Task: Convert a batch of audio files from OGG to MP3 format using VLC's batch conversion tool.
Action: Mouse pressed left at (414, 166)
Screenshot: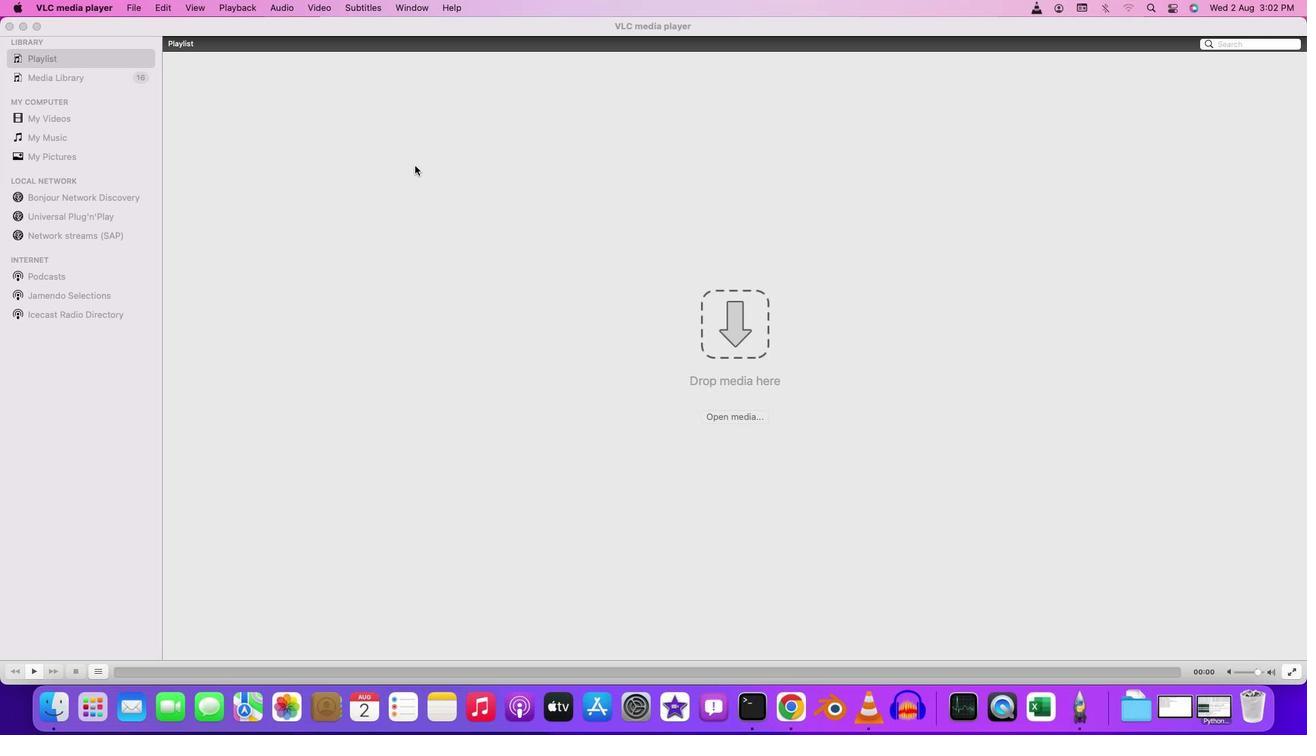
Action: Mouse moved to (133, 8)
Screenshot: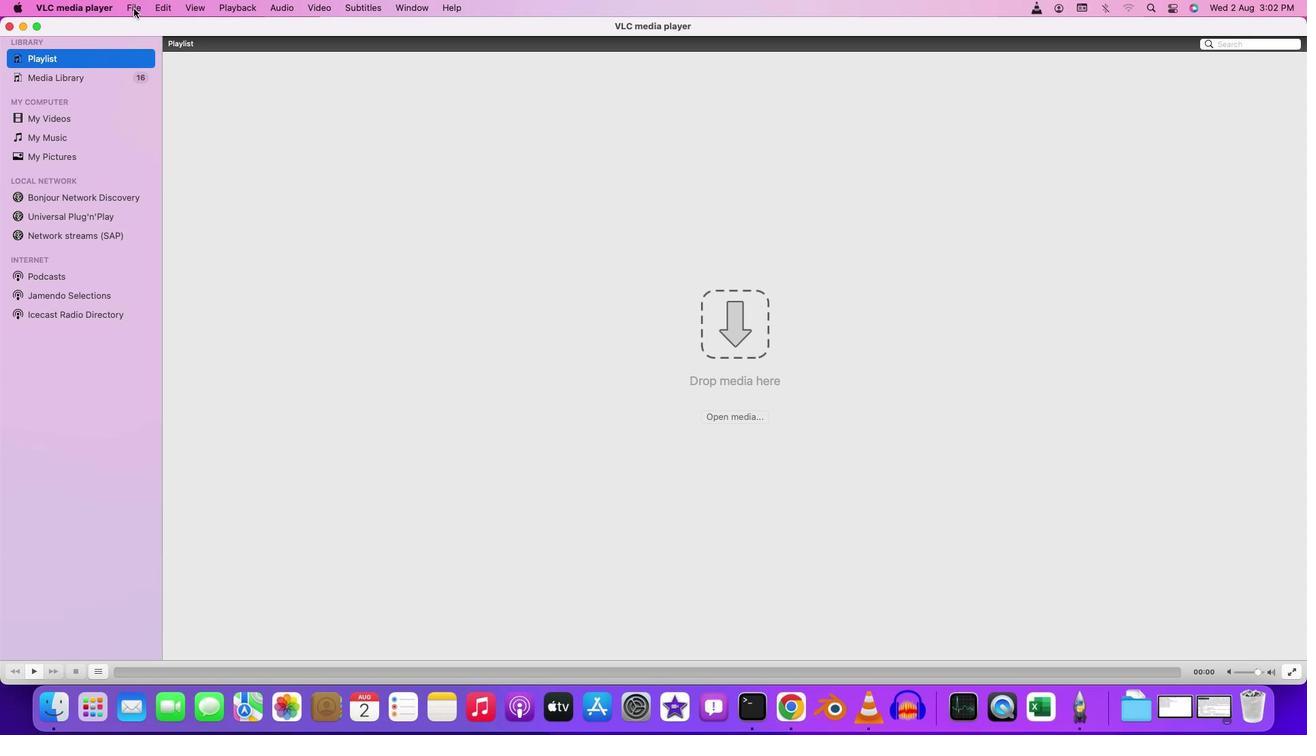 
Action: Mouse pressed left at (133, 8)
Screenshot: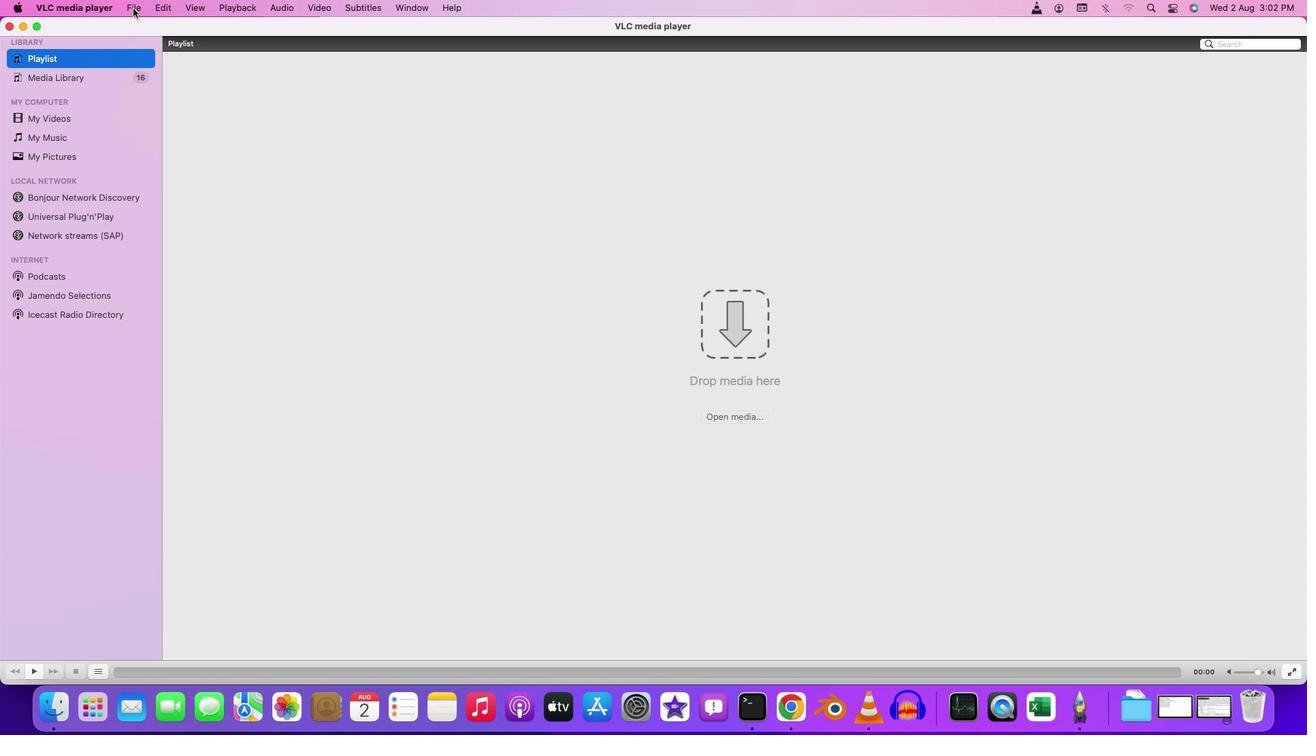
Action: Mouse moved to (168, 163)
Screenshot: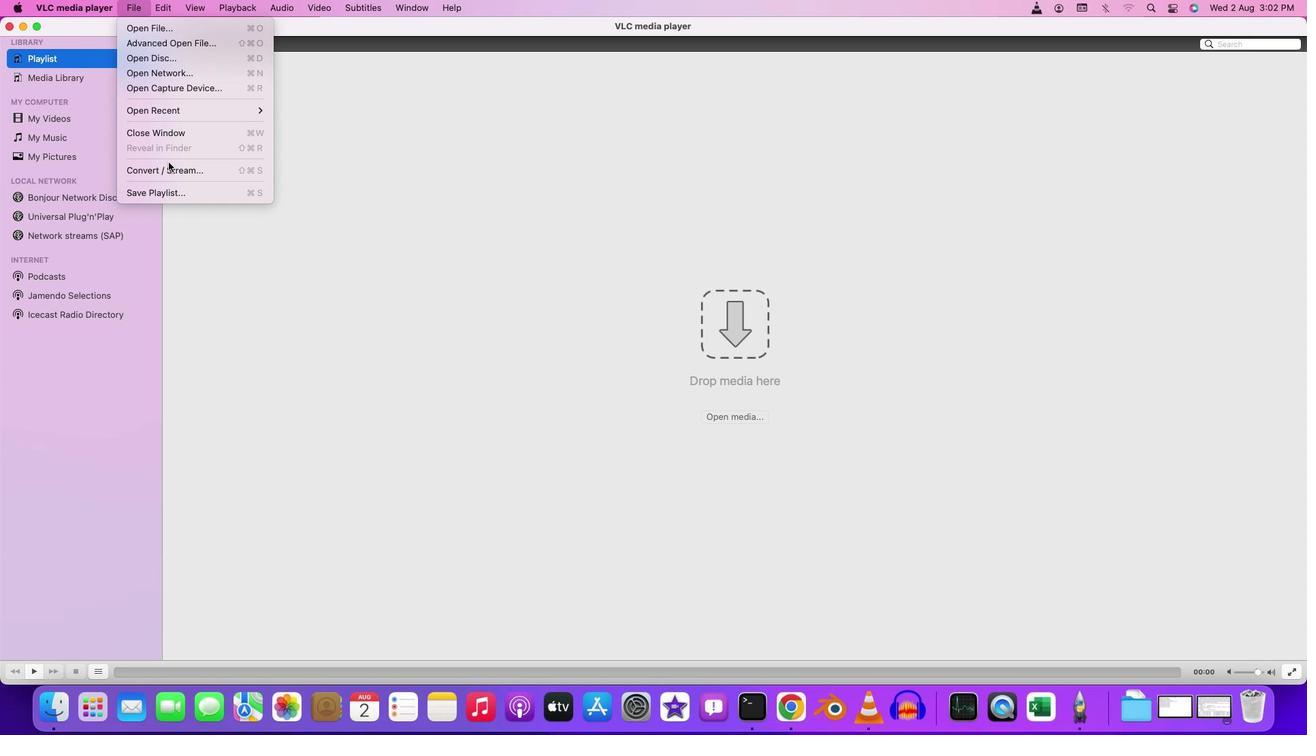 
Action: Mouse pressed left at (168, 163)
Screenshot: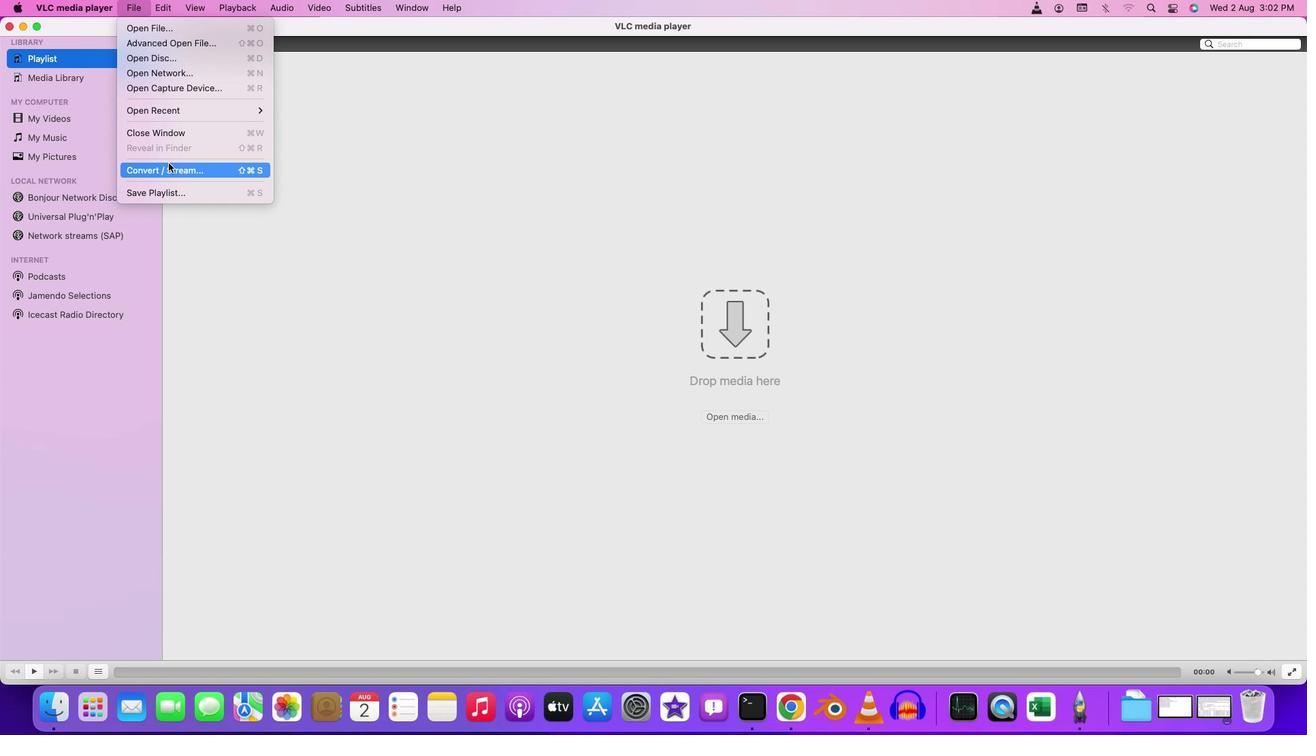 
Action: Mouse moved to (485, 459)
Screenshot: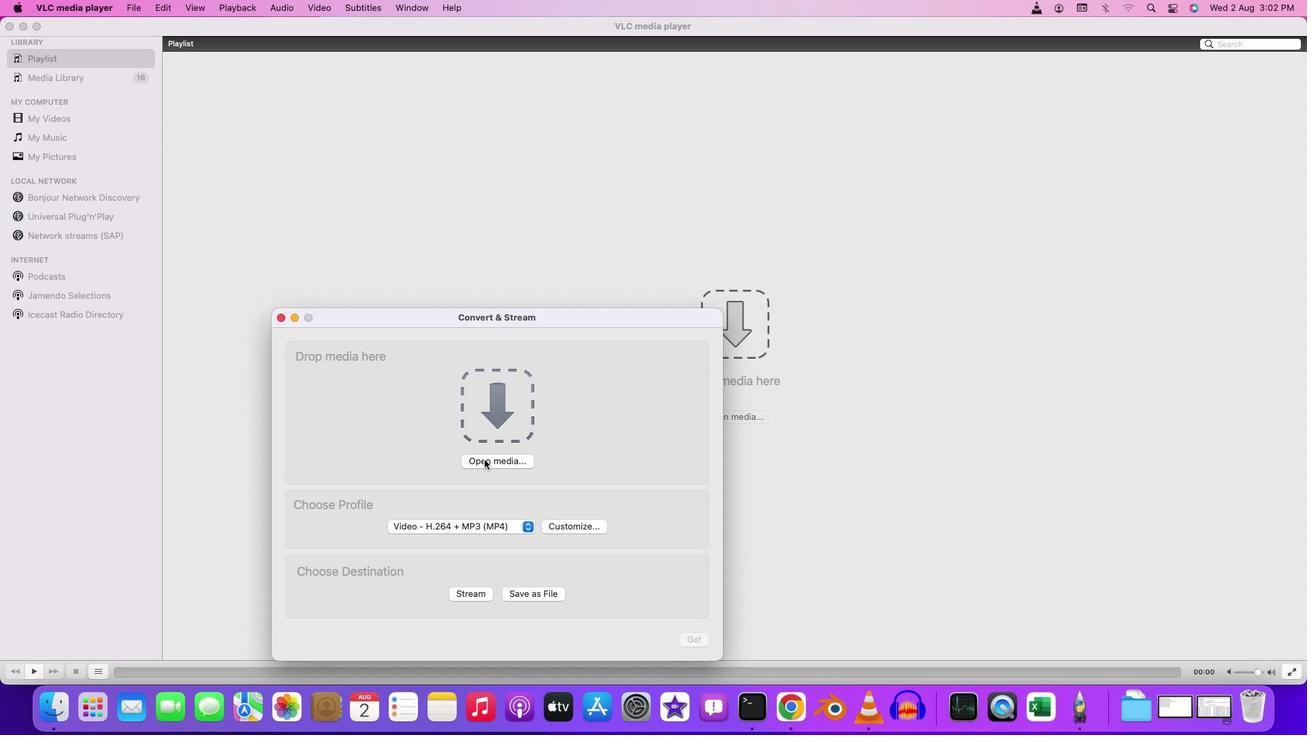 
Action: Mouse pressed left at (485, 459)
Screenshot: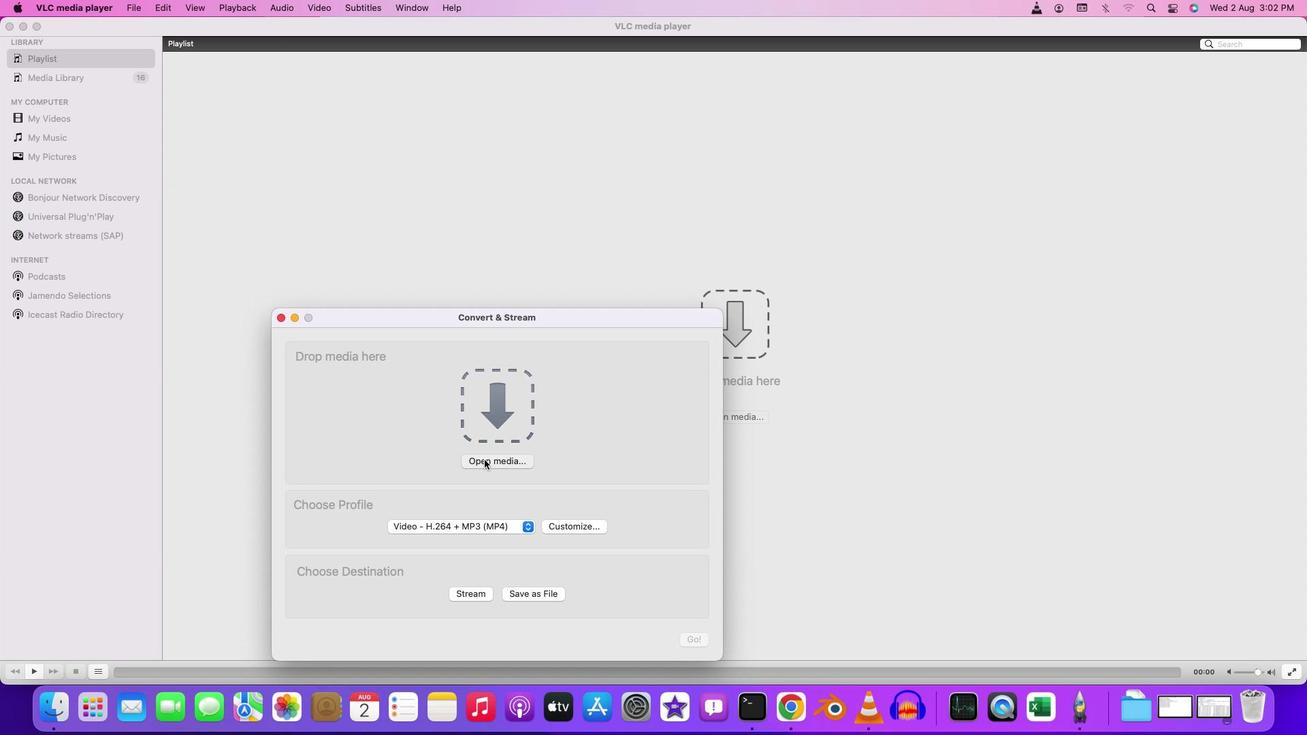 
Action: Mouse moved to (275, 399)
Screenshot: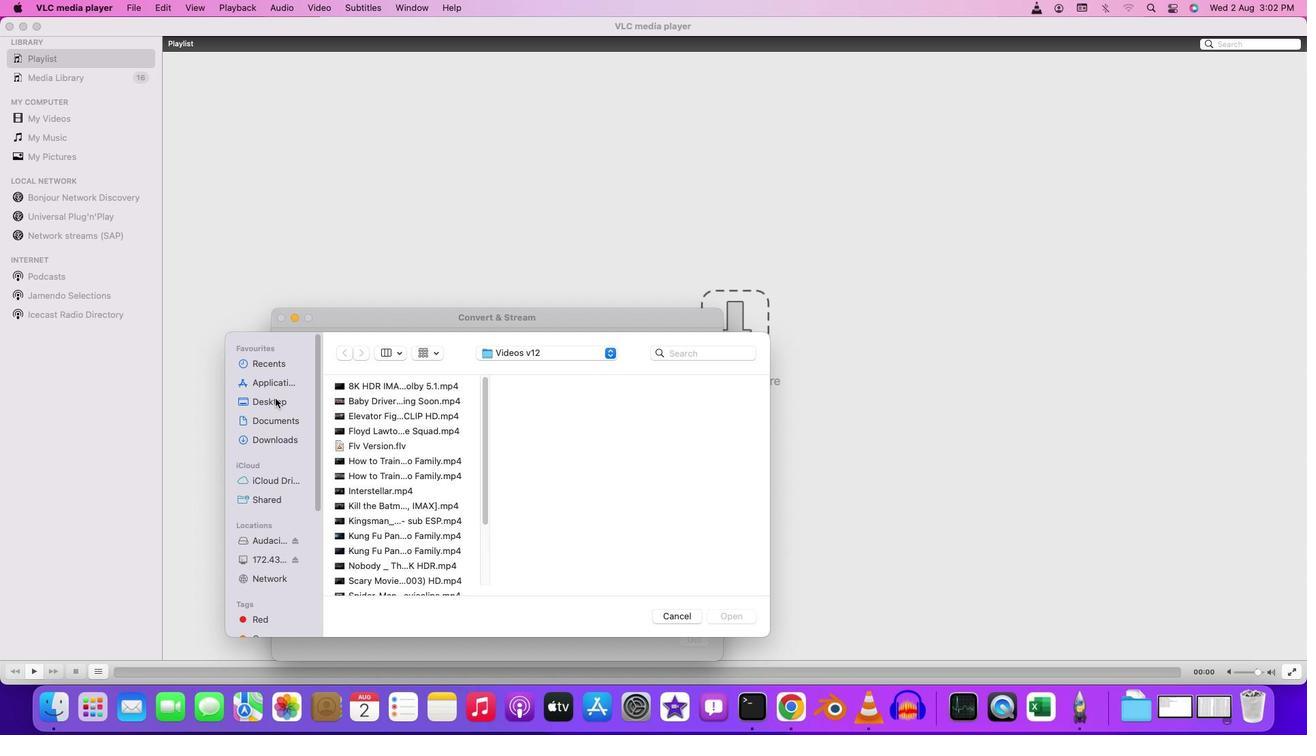 
Action: Mouse pressed left at (275, 399)
Screenshot: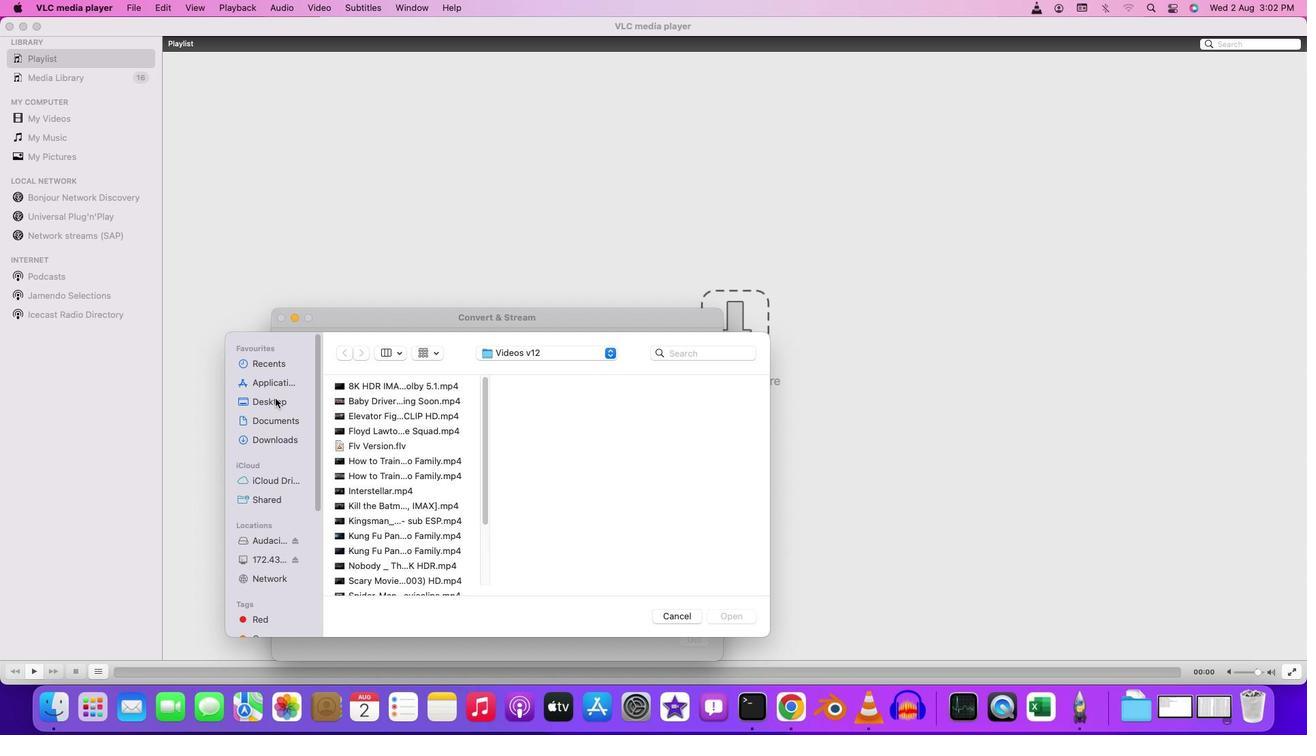
Action: Mouse moved to (390, 451)
Screenshot: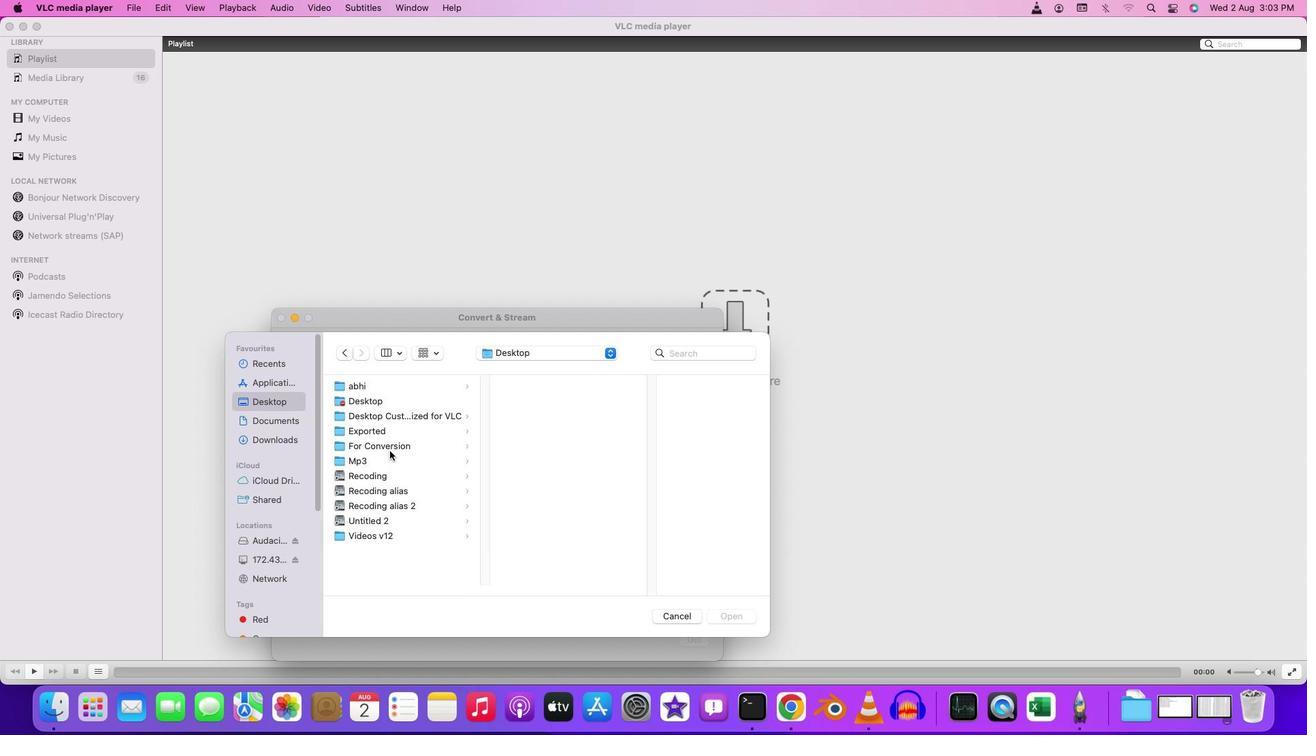 
Action: Mouse pressed left at (390, 451)
Screenshot: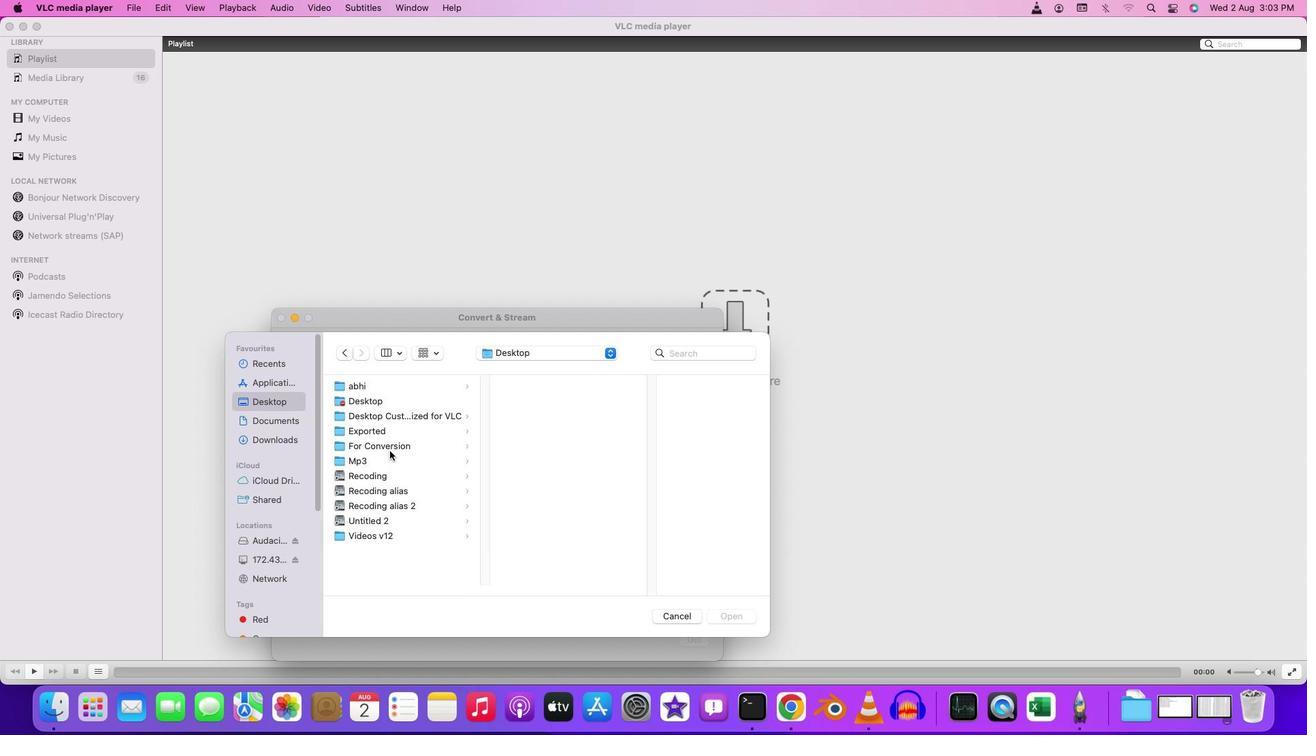 
Action: Mouse pressed left at (390, 451)
Screenshot: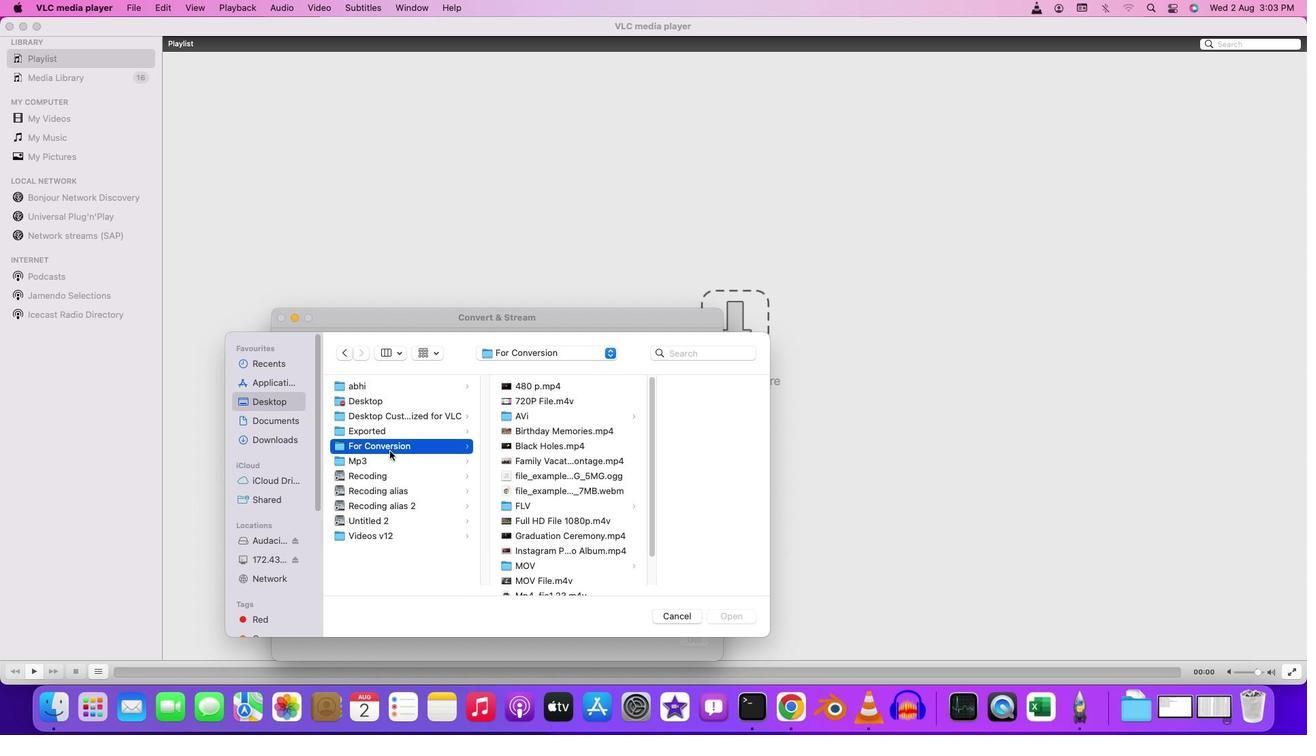 
Action: Mouse moved to (547, 484)
Screenshot: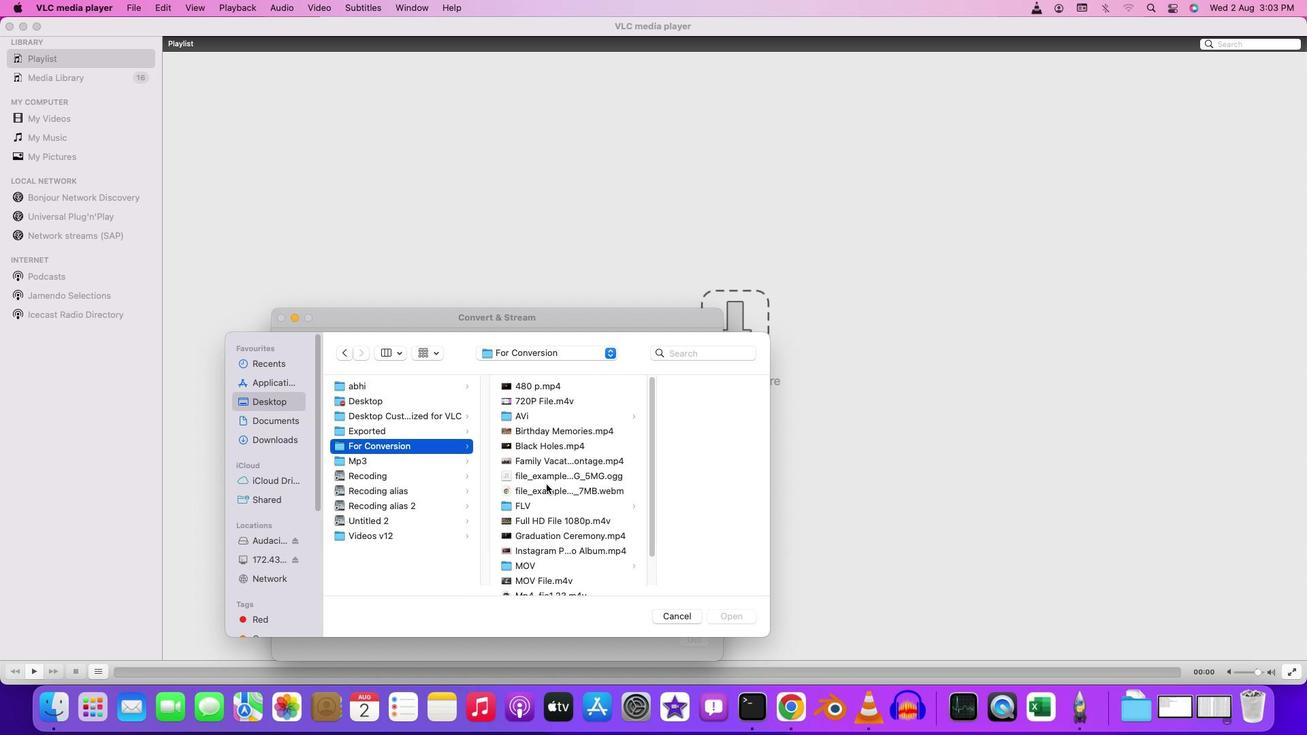 
Action: Mouse scrolled (547, 484) with delta (0, 0)
Screenshot: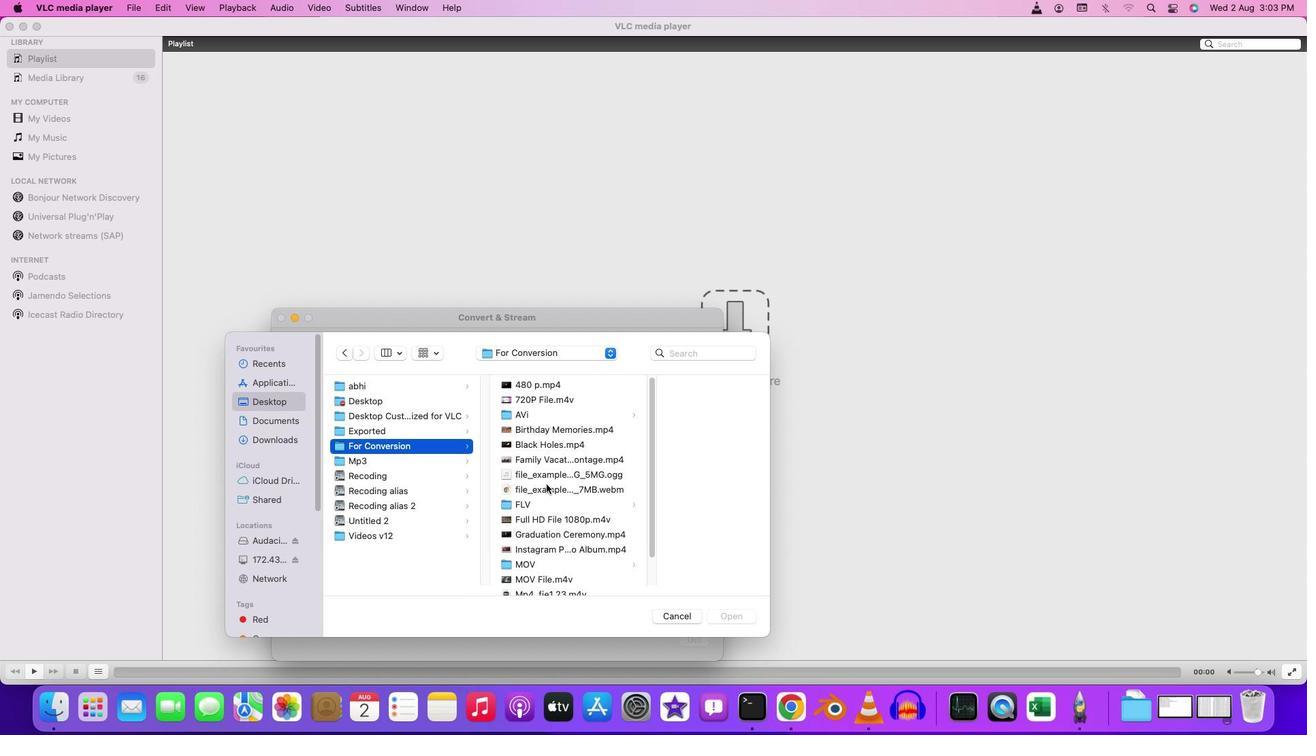 
Action: Mouse scrolled (547, 484) with delta (0, 0)
Screenshot: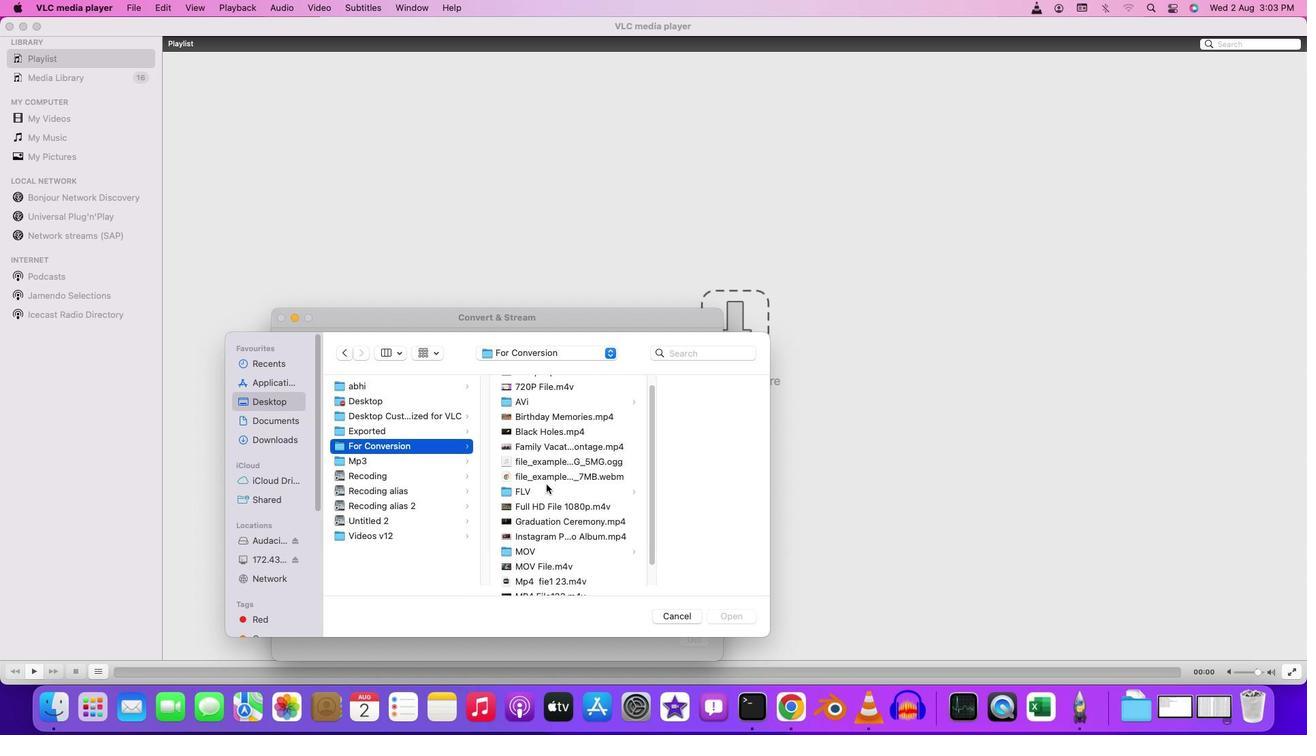 
Action: Mouse moved to (554, 498)
Screenshot: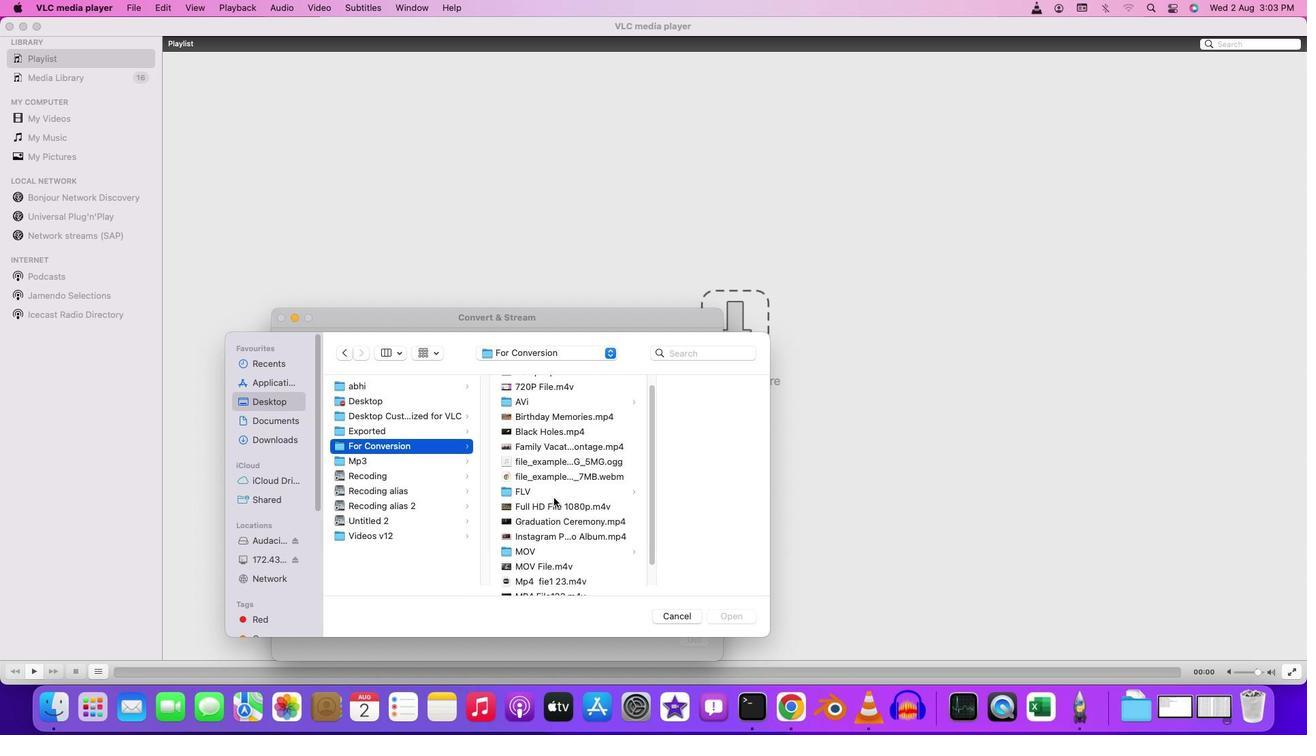 
Action: Mouse scrolled (554, 498) with delta (0, 0)
Screenshot: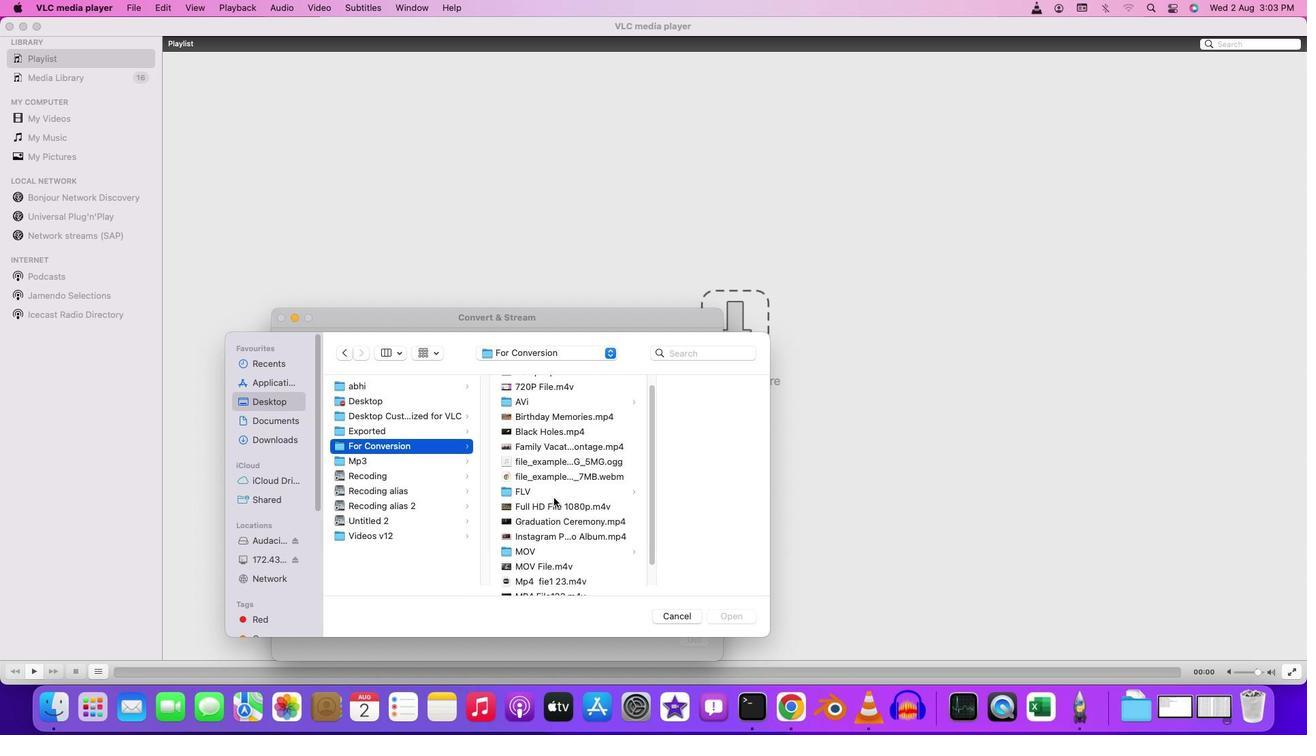 
Action: Mouse moved to (556, 505)
Screenshot: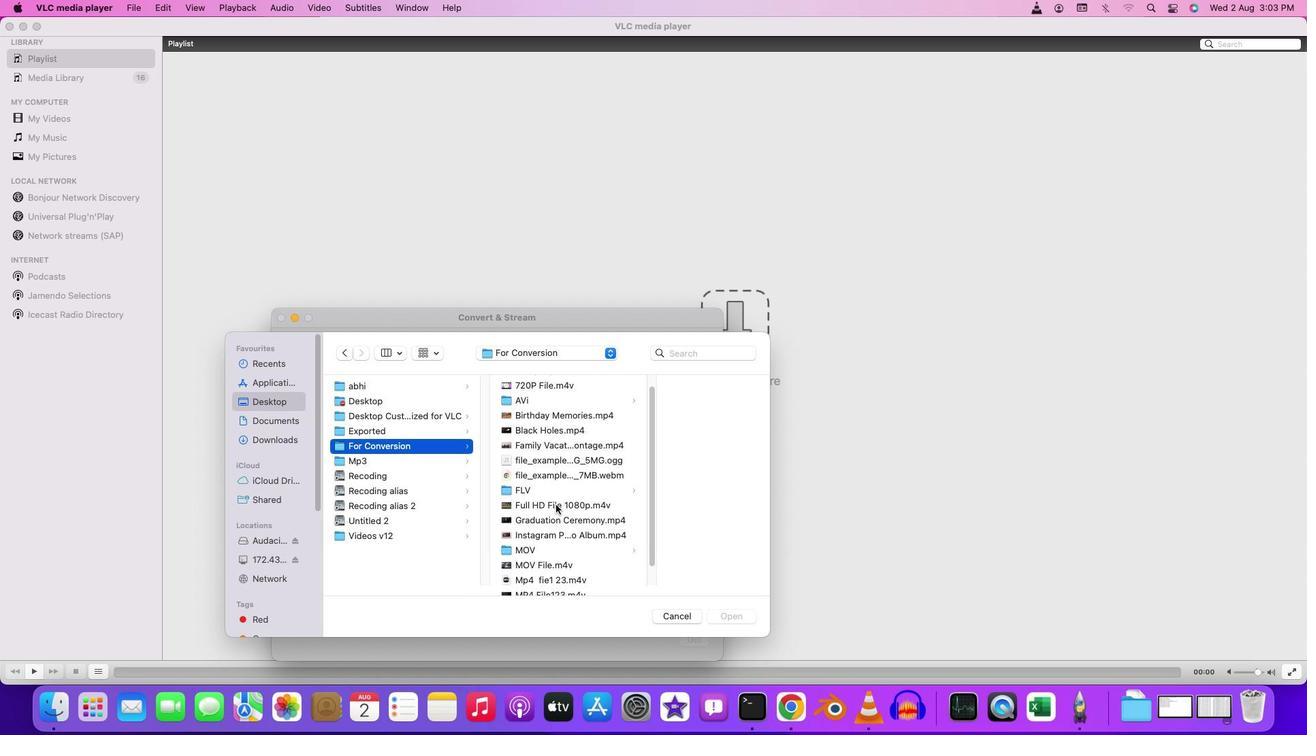 
Action: Mouse scrolled (556, 505) with delta (0, 0)
Screenshot: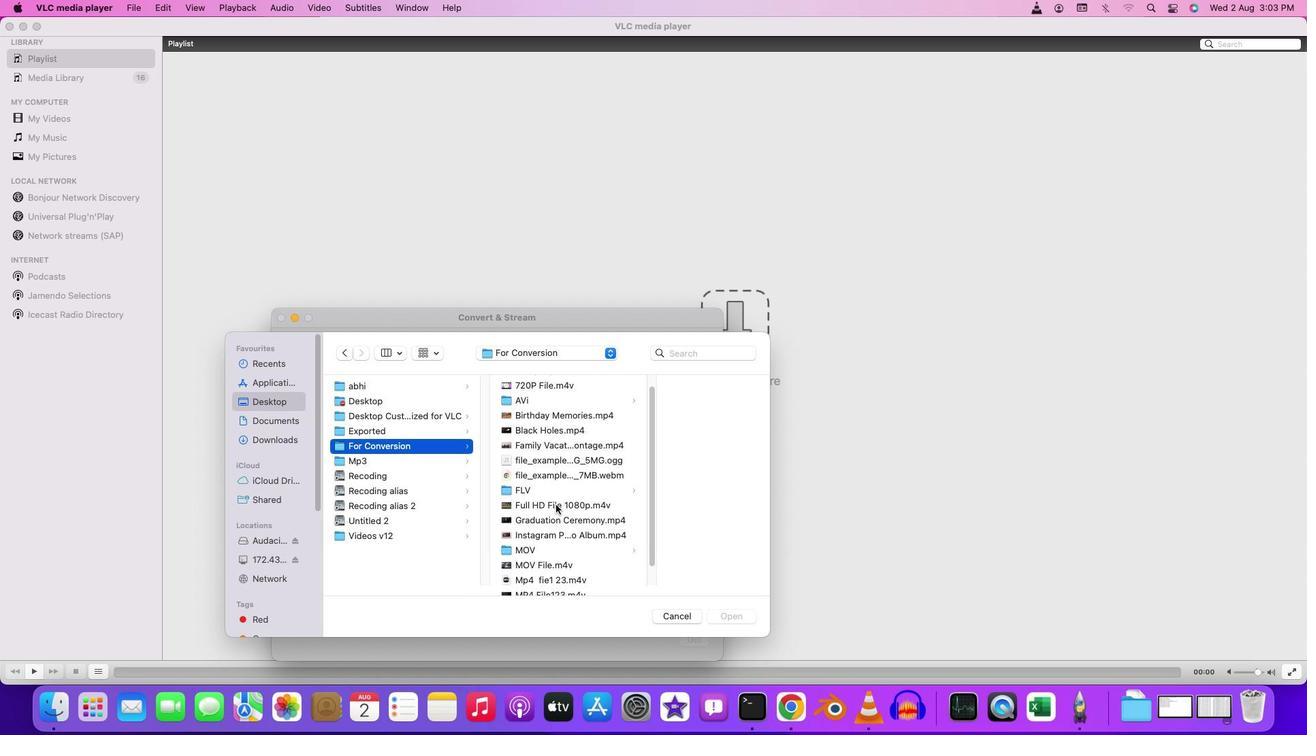 
Action: Mouse scrolled (556, 505) with delta (0, -2)
Screenshot: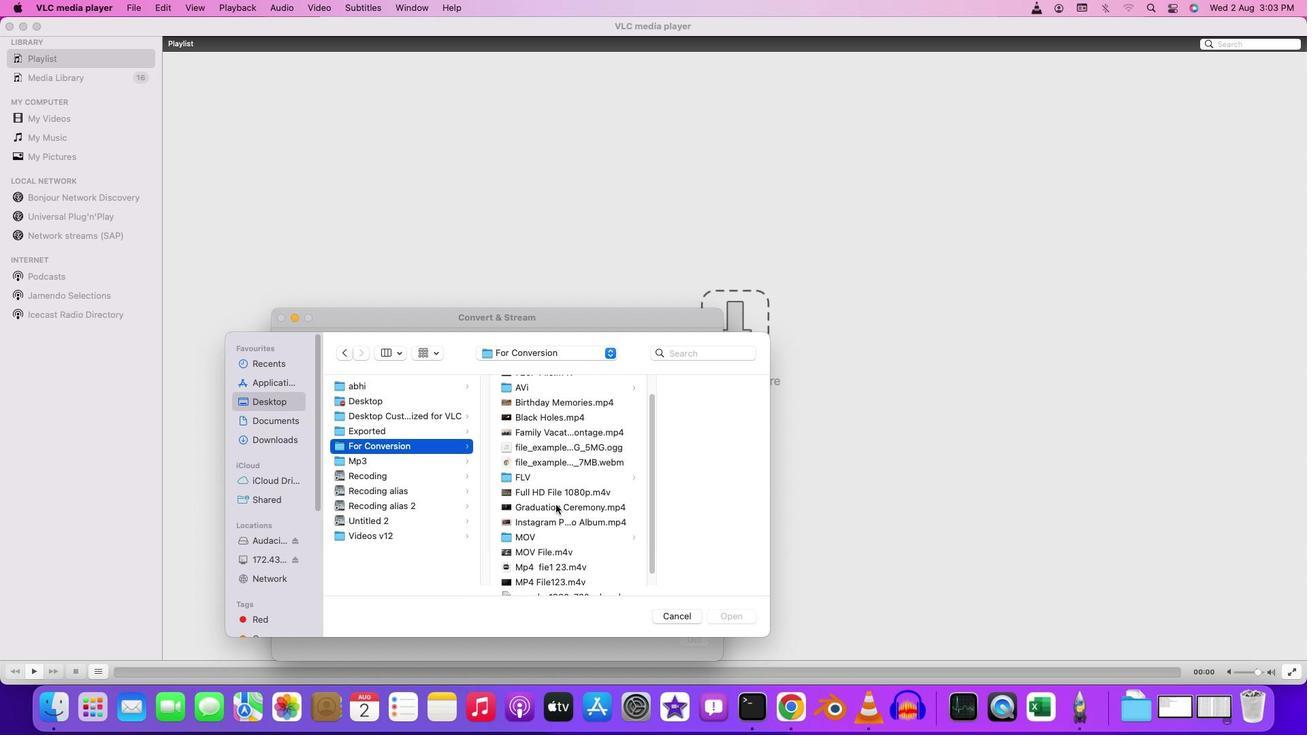 
Action: Mouse moved to (568, 530)
Screenshot: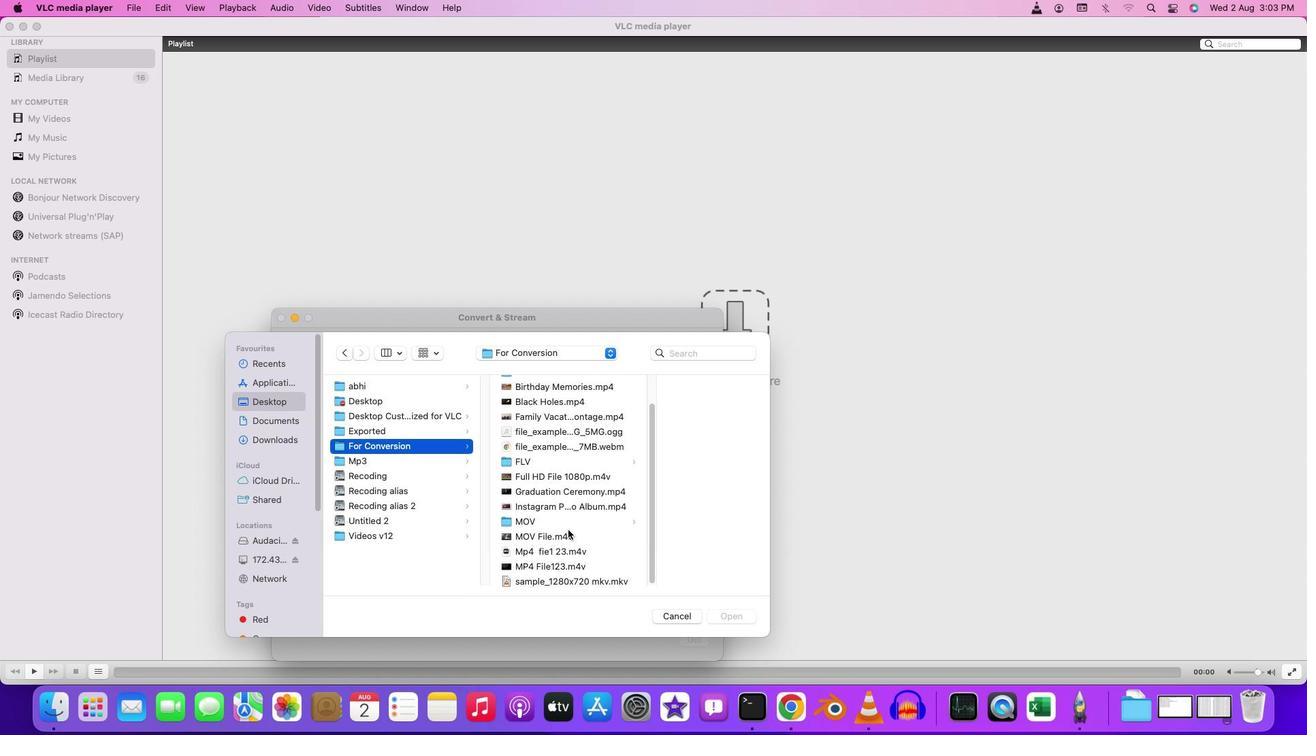 
Action: Mouse scrolled (568, 530) with delta (0, 0)
Screenshot: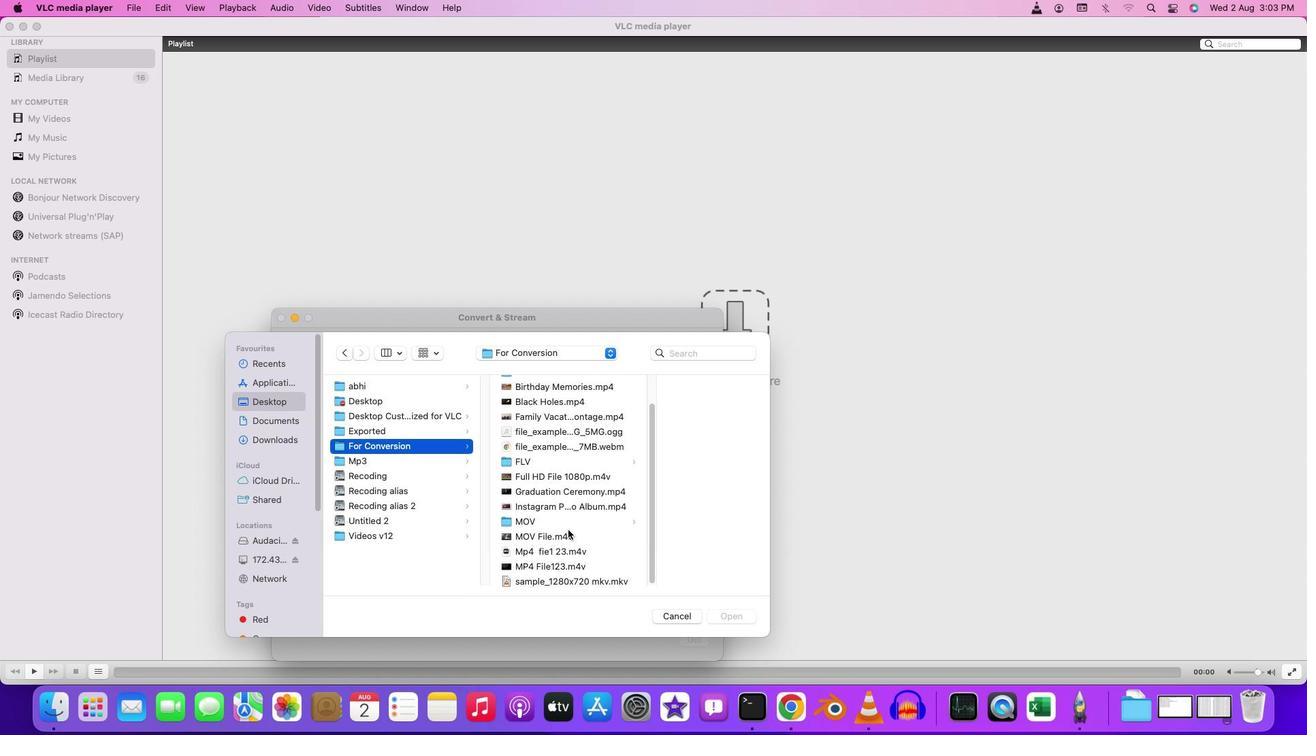 
Action: Mouse moved to (578, 504)
Screenshot: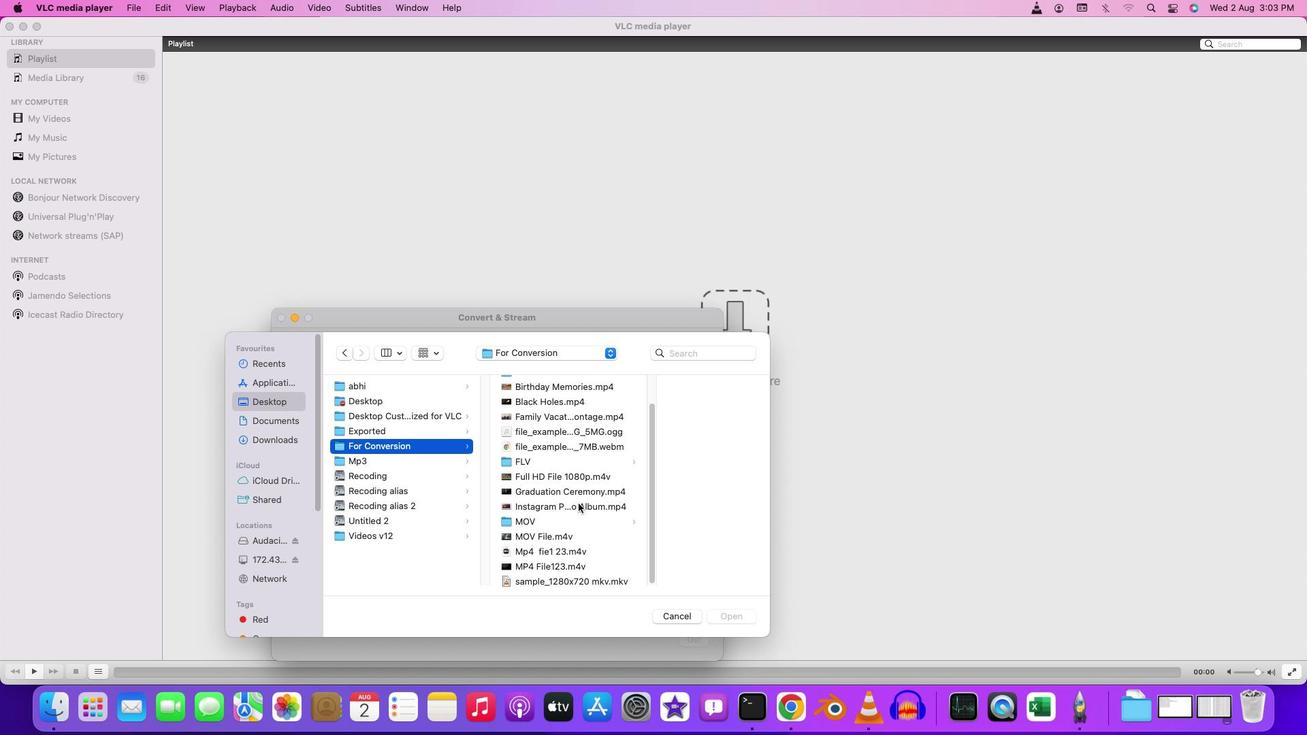 
Action: Mouse scrolled (578, 504) with delta (0, 0)
Screenshot: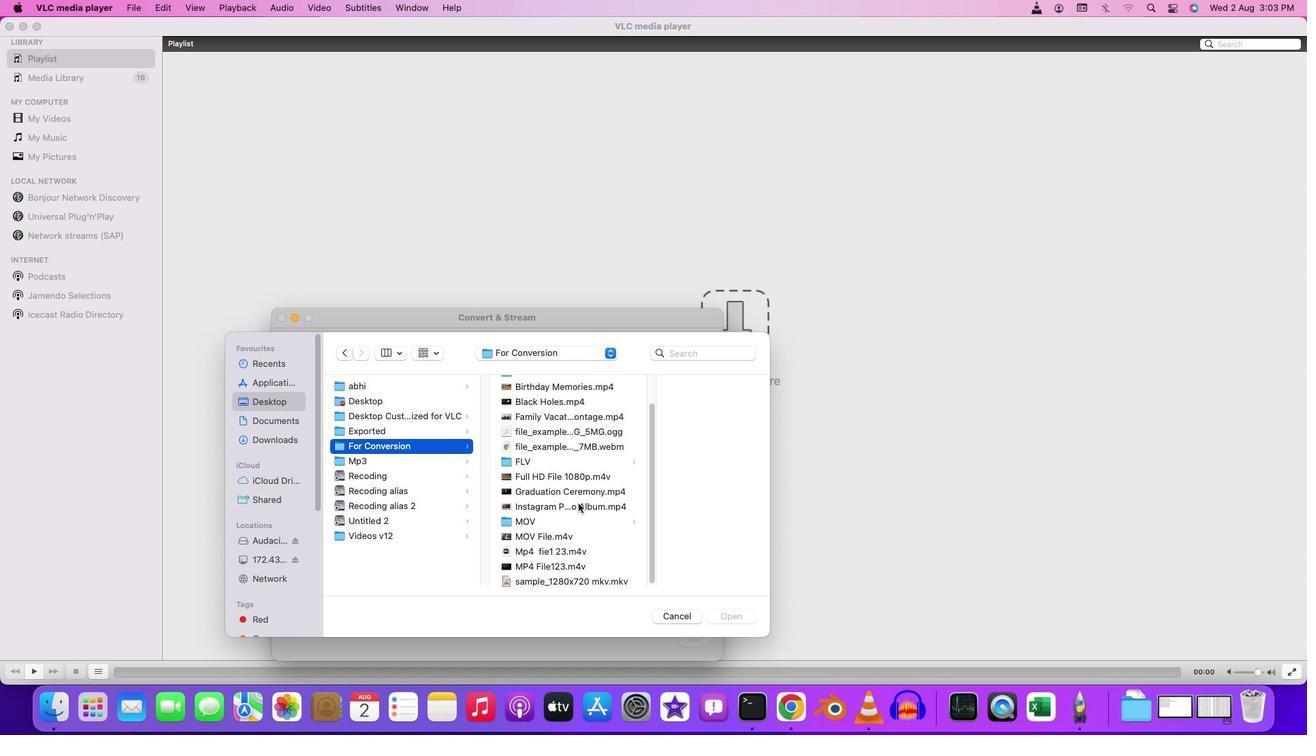 
Action: Mouse scrolled (578, 504) with delta (0, 0)
Screenshot: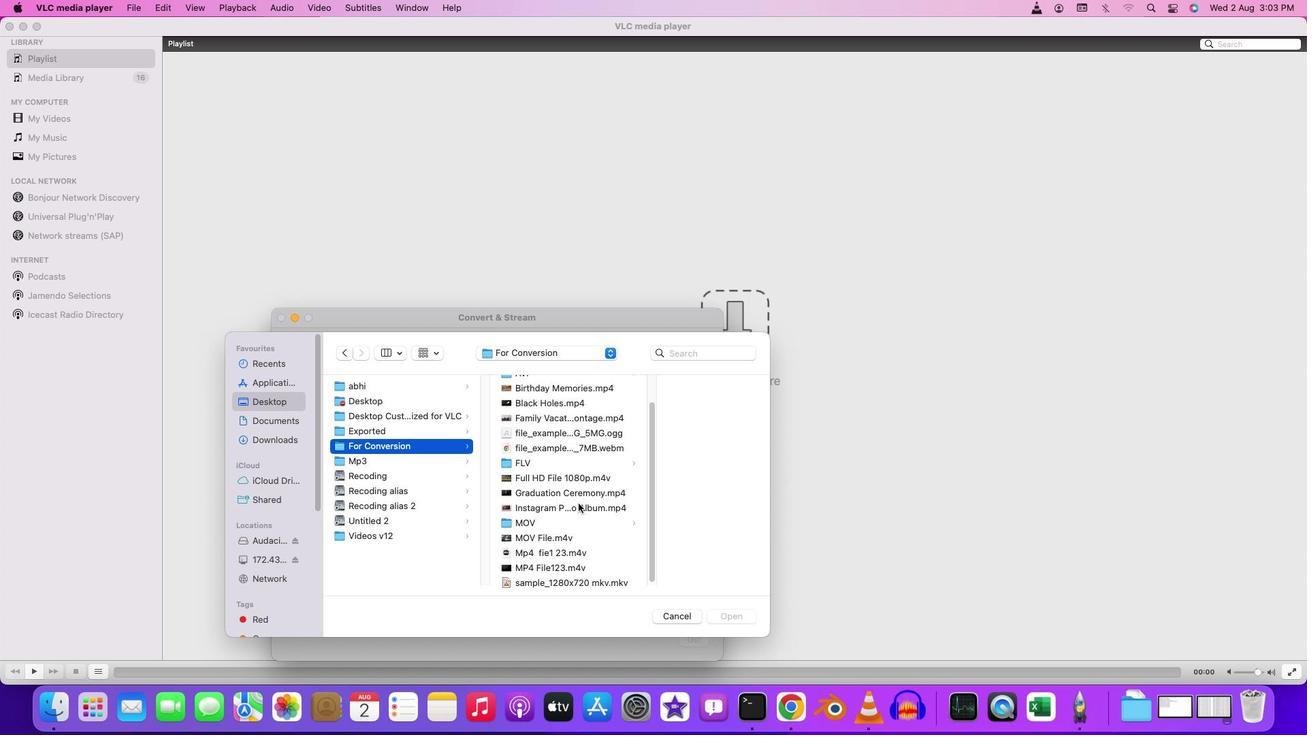
Action: Mouse scrolled (578, 504) with delta (0, 1)
Screenshot: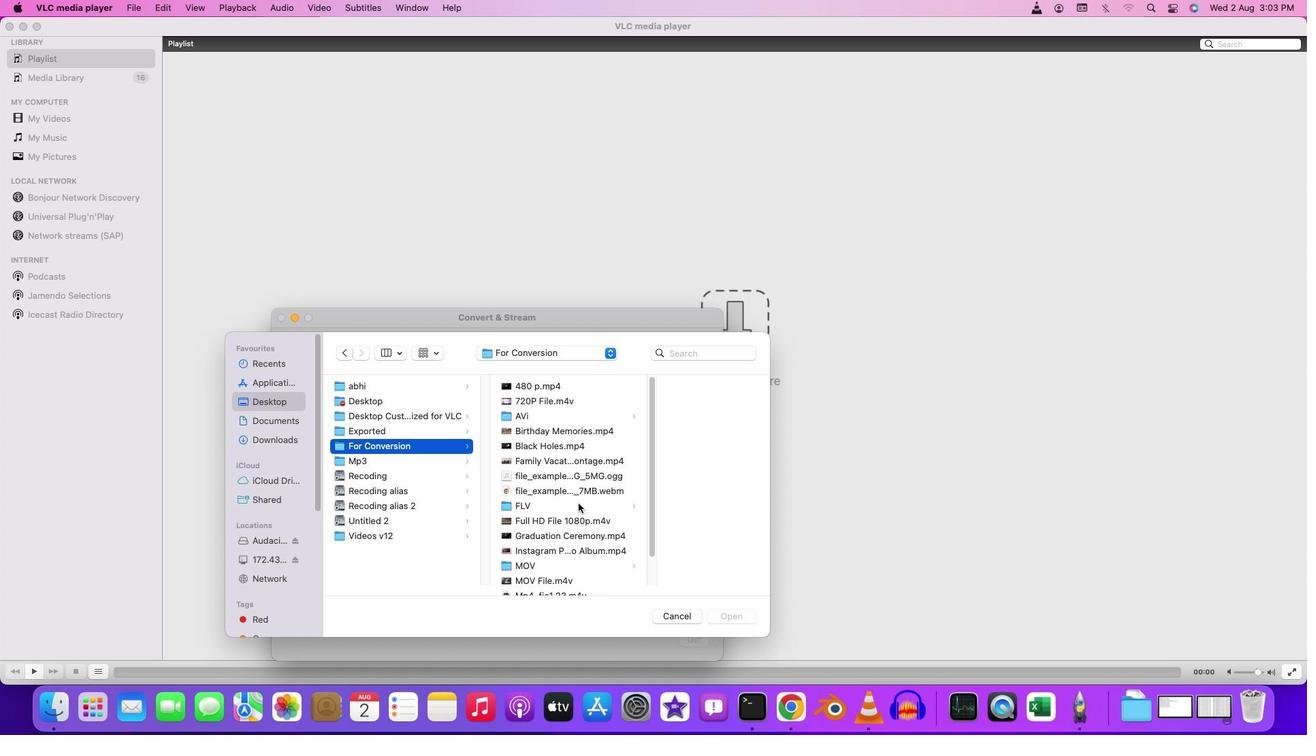 
Action: Mouse moved to (596, 477)
Screenshot: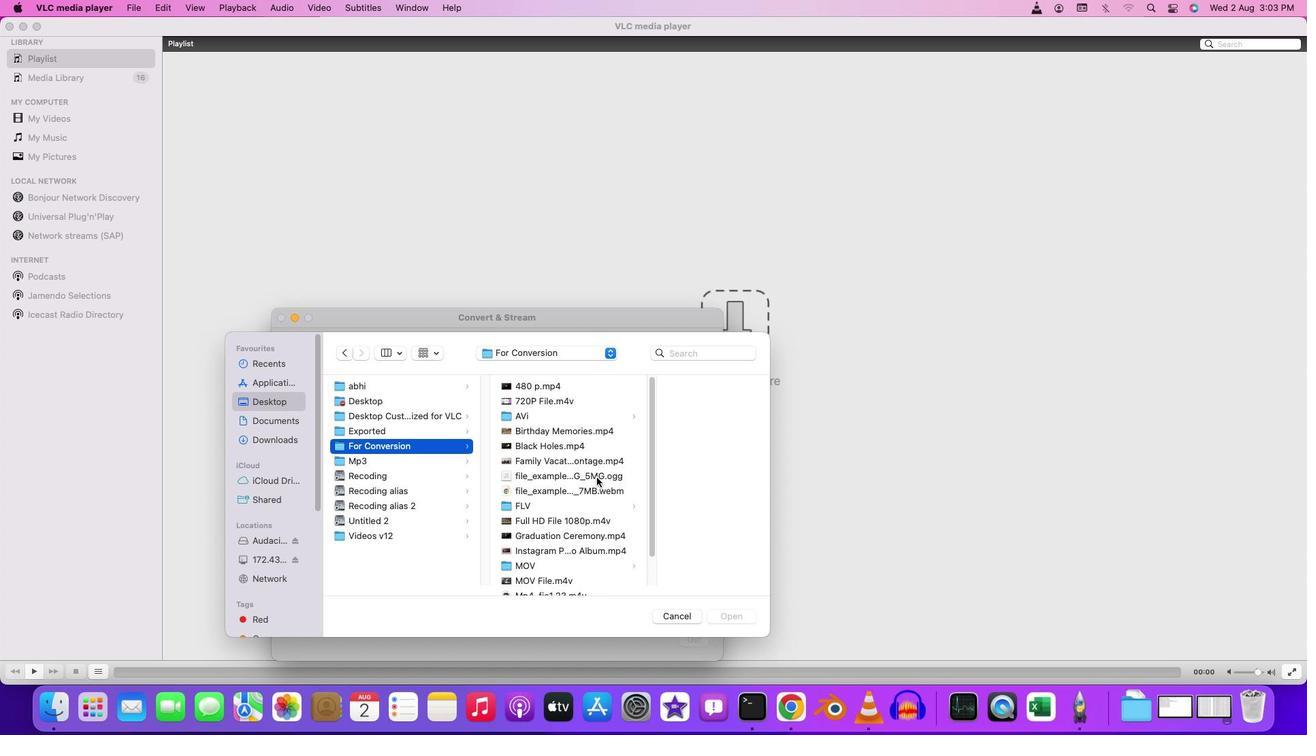 
Action: Mouse pressed left at (596, 477)
Screenshot: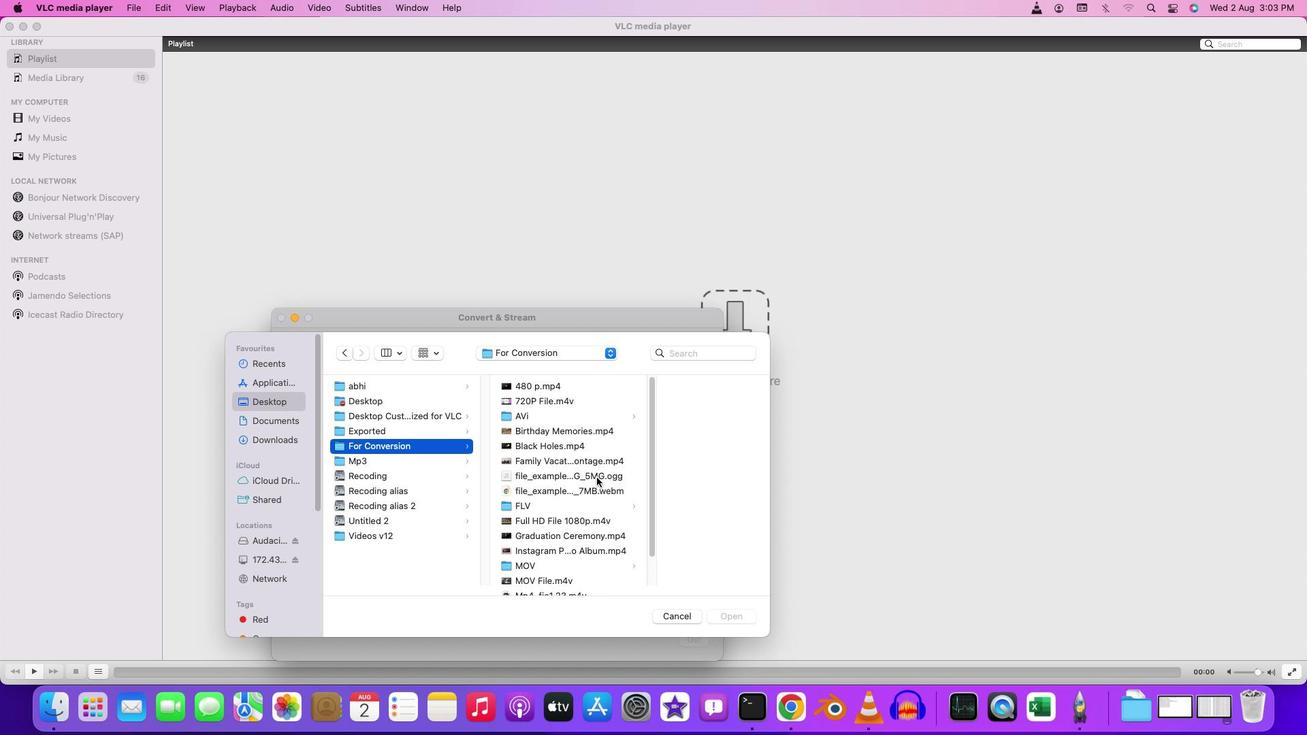
Action: Mouse pressed left at (596, 477)
Screenshot: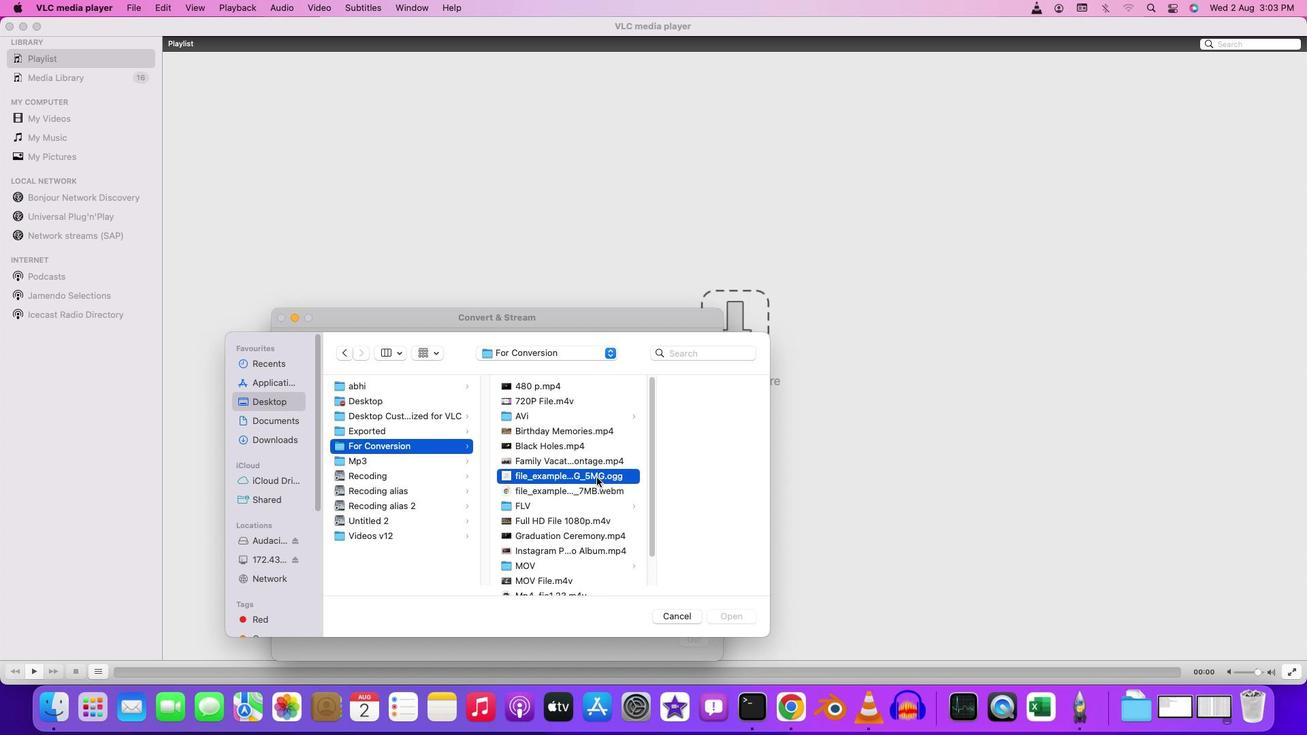 
Action: Mouse moved to (526, 527)
Screenshot: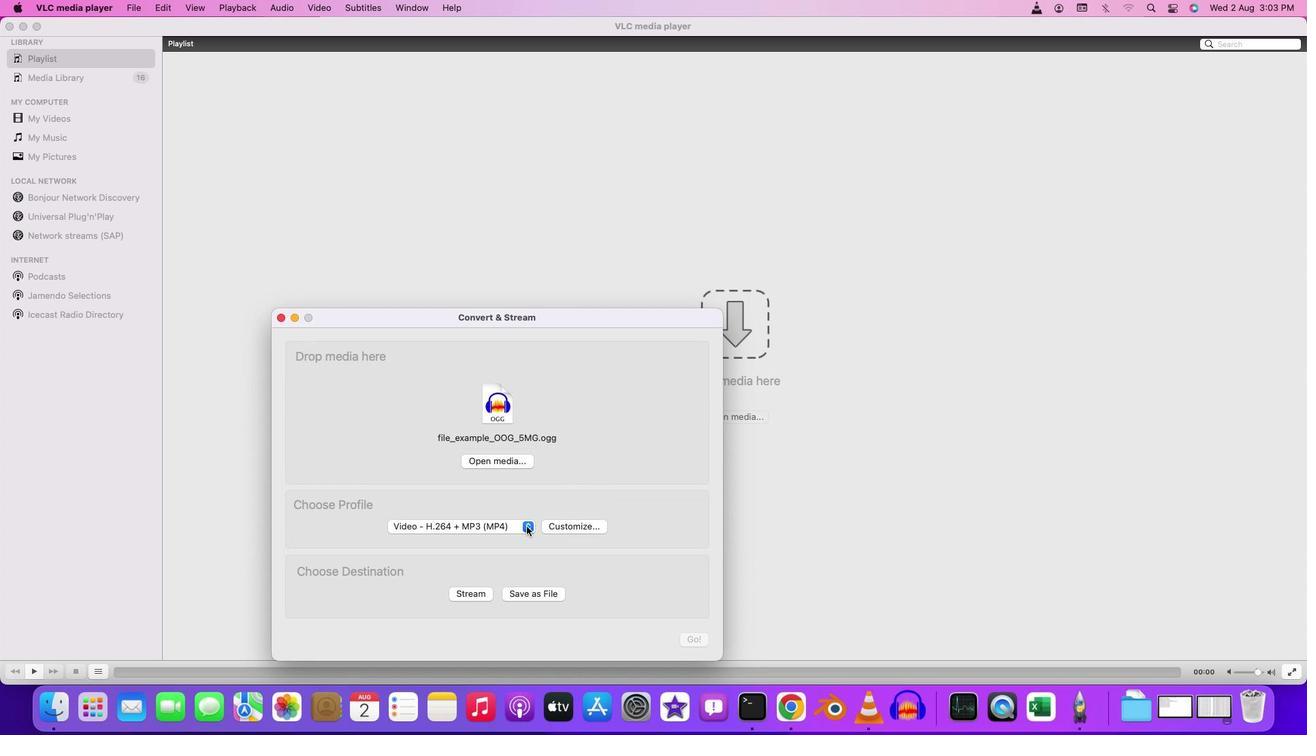 
Action: Mouse pressed left at (526, 527)
Screenshot: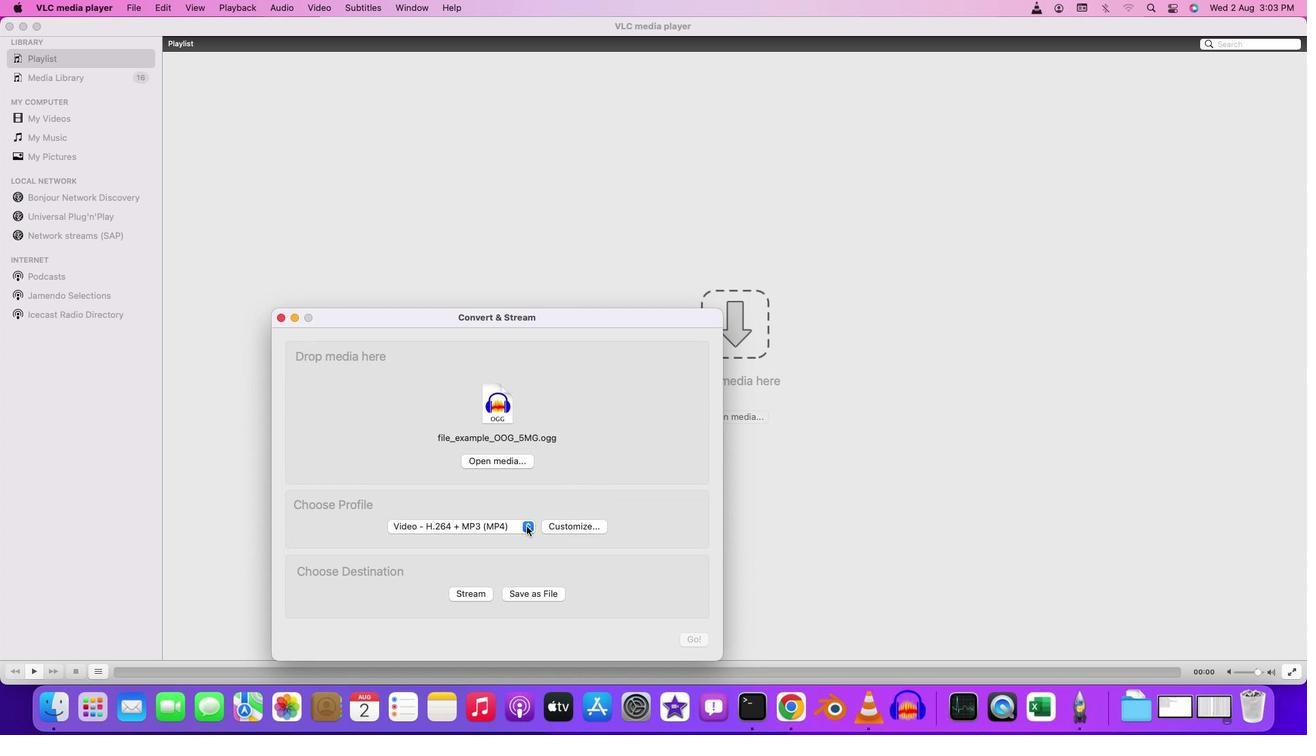 
Action: Mouse moved to (500, 557)
Screenshot: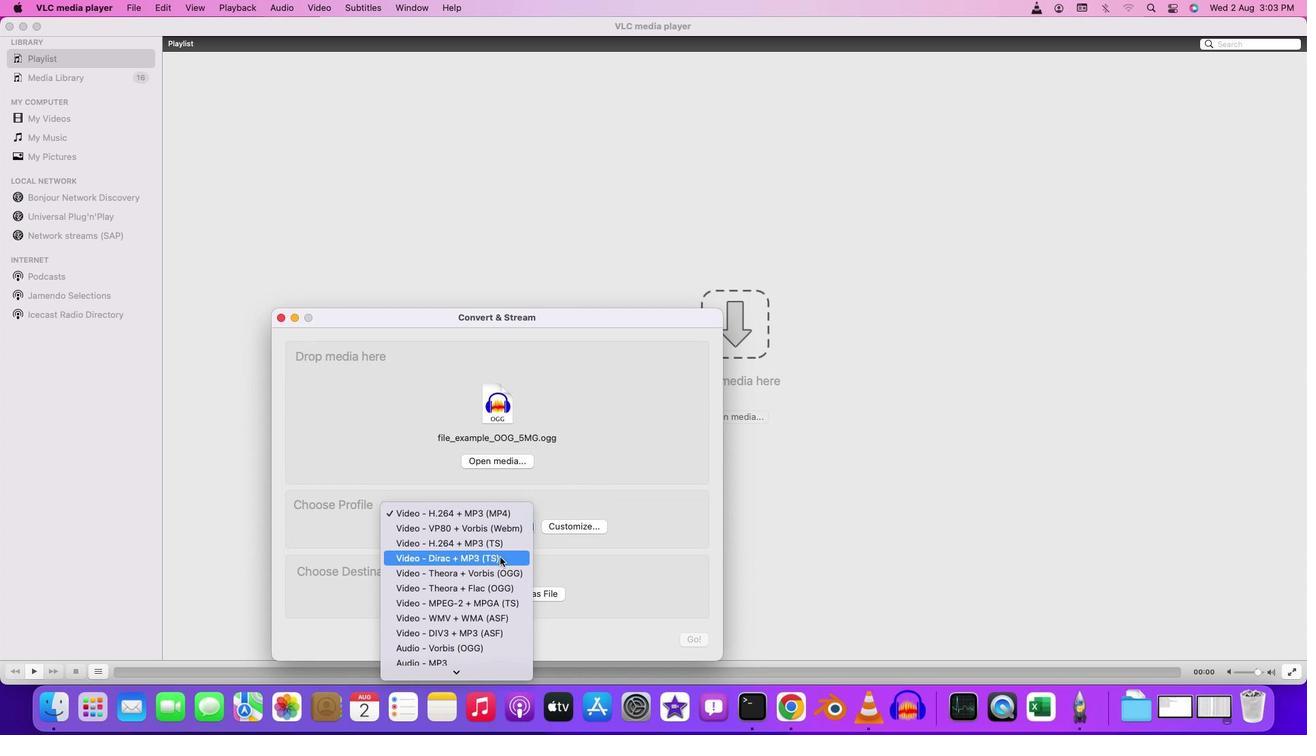 
Action: Mouse scrolled (500, 557) with delta (0, 0)
Screenshot: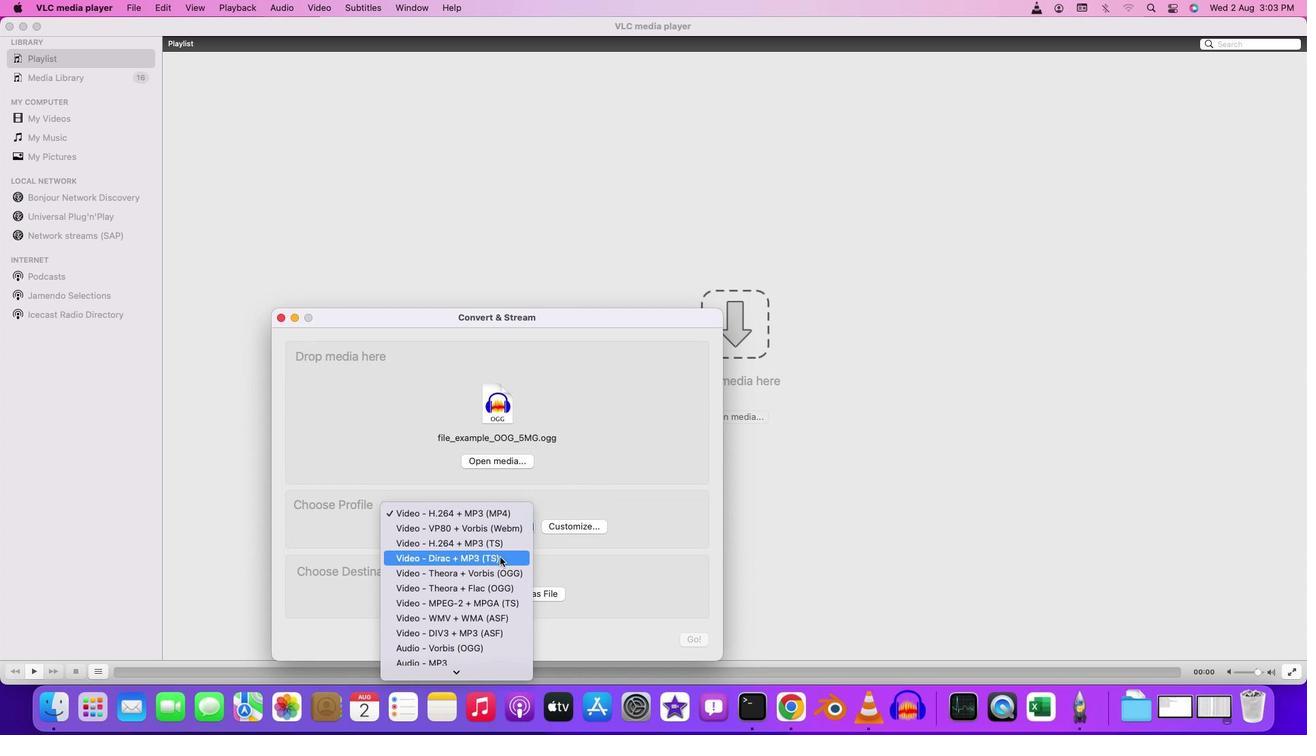 
Action: Mouse scrolled (500, 557) with delta (0, 0)
Screenshot: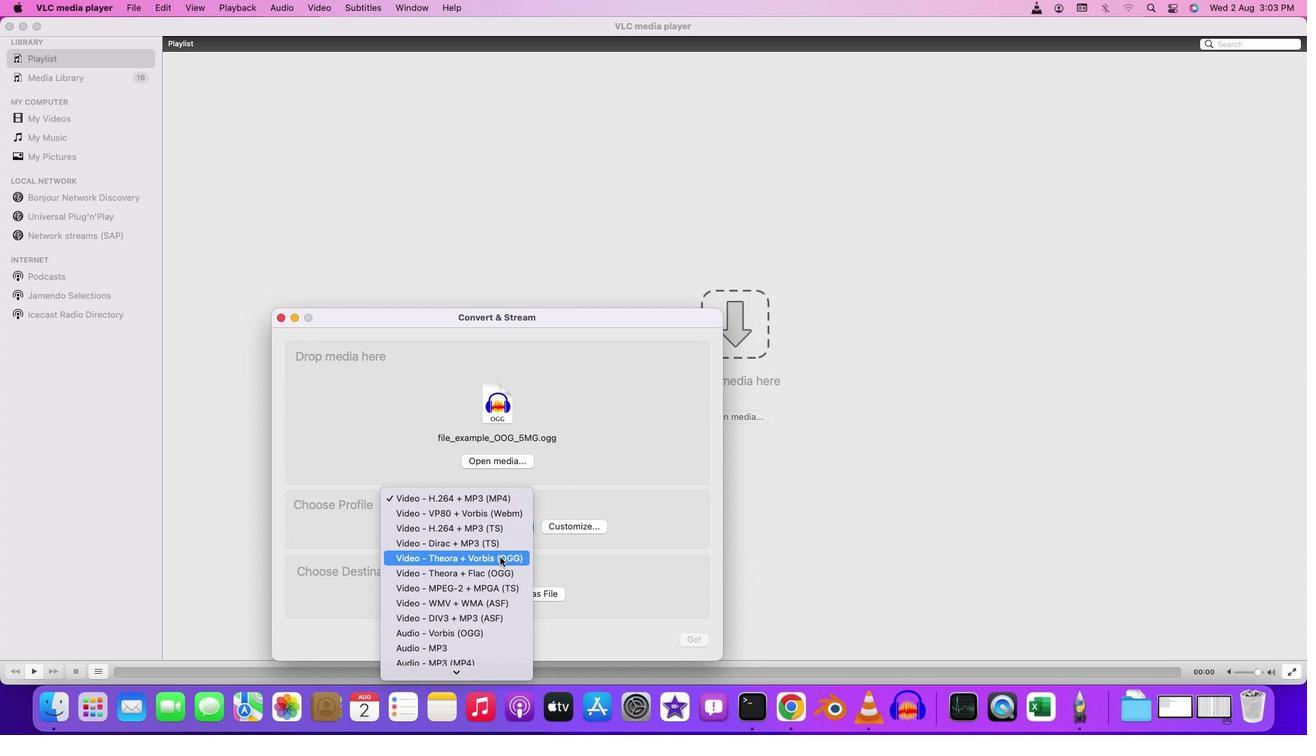 
Action: Mouse scrolled (500, 557) with delta (0, -2)
Screenshot: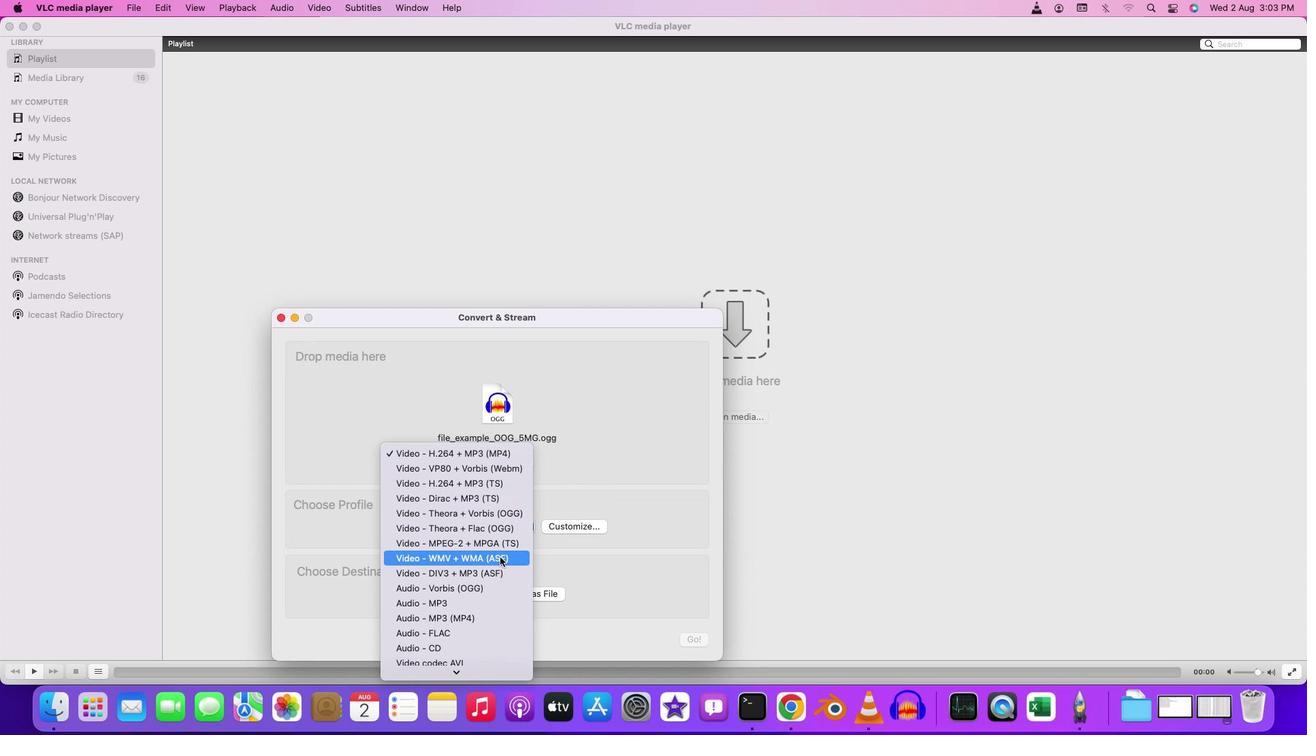 
Action: Mouse moved to (498, 558)
Screenshot: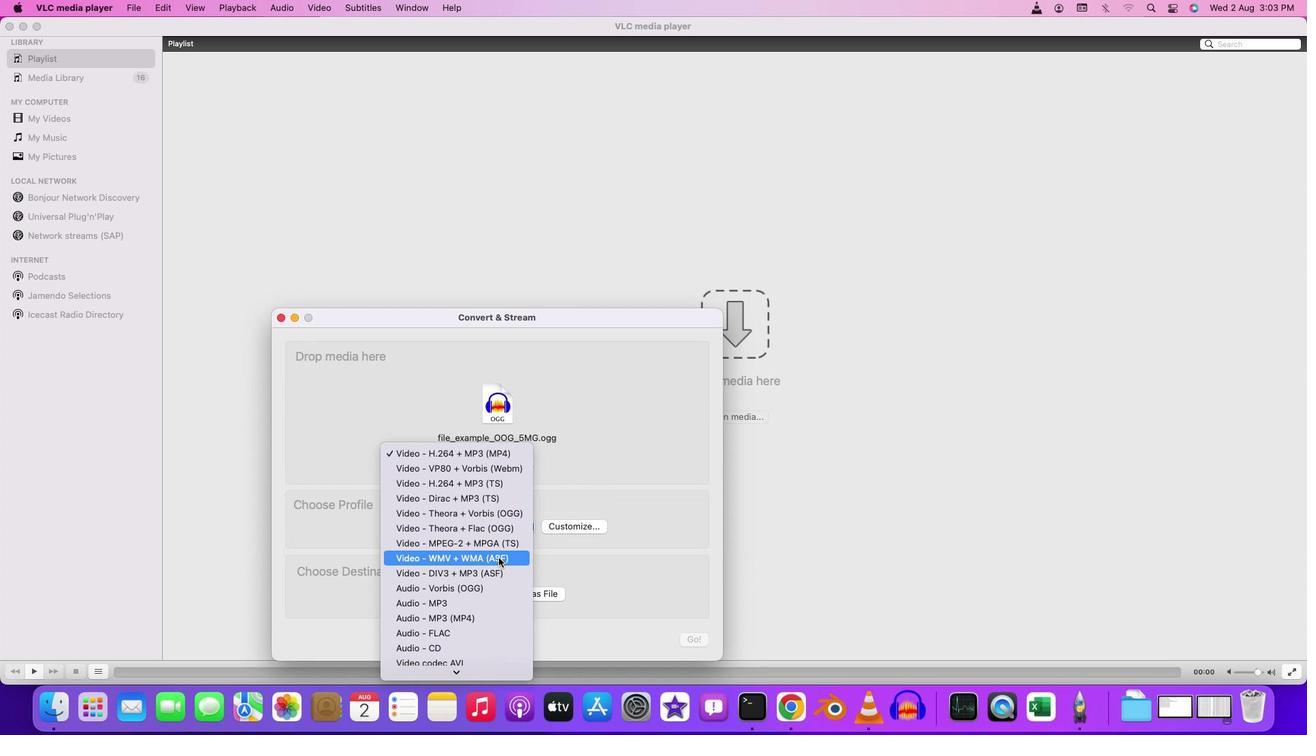 
Action: Mouse scrolled (498, 558) with delta (0, -2)
Screenshot: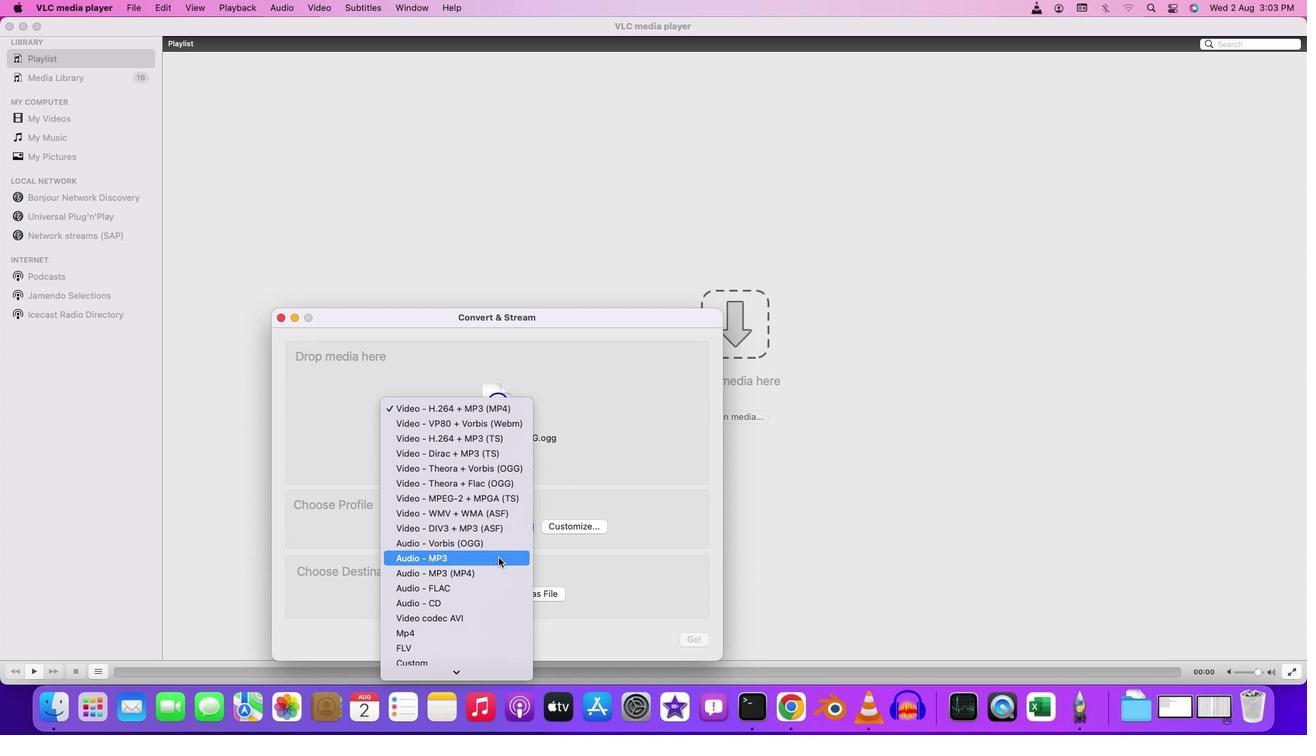 
Action: Mouse moved to (472, 562)
Screenshot: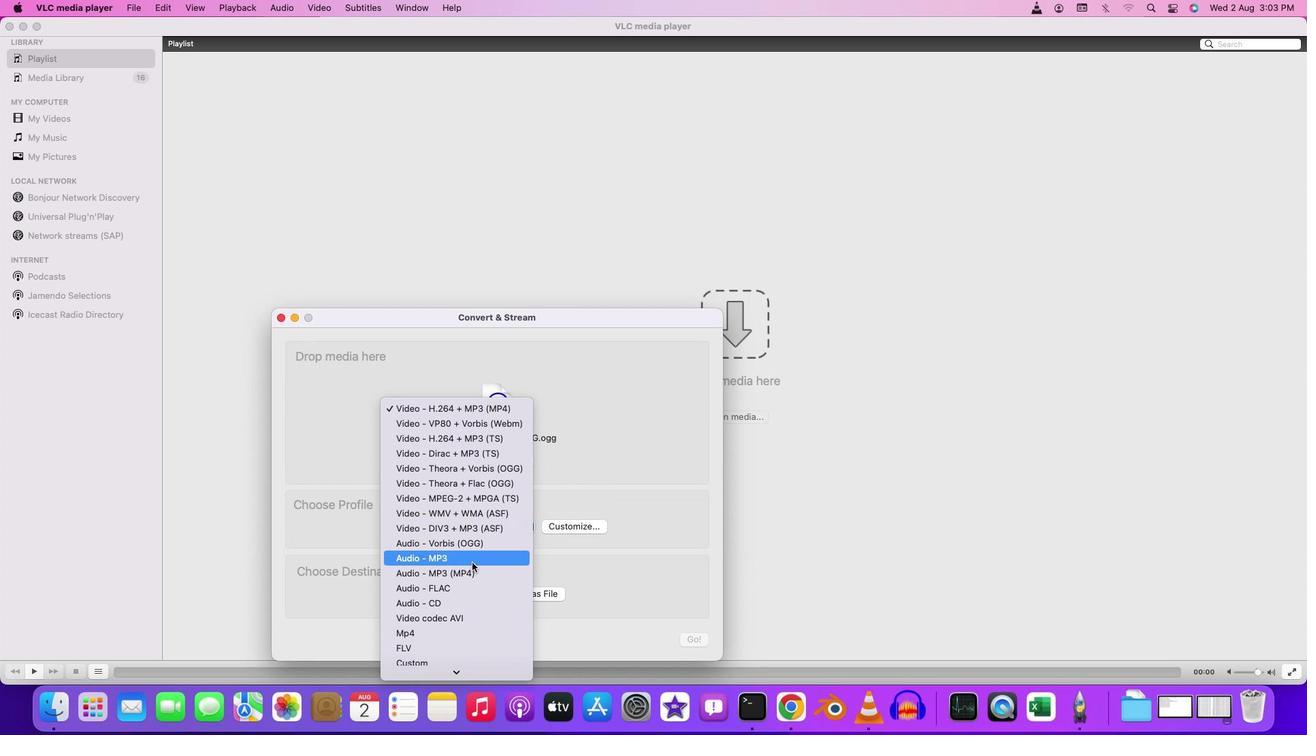 
Action: Mouse pressed left at (472, 562)
Screenshot: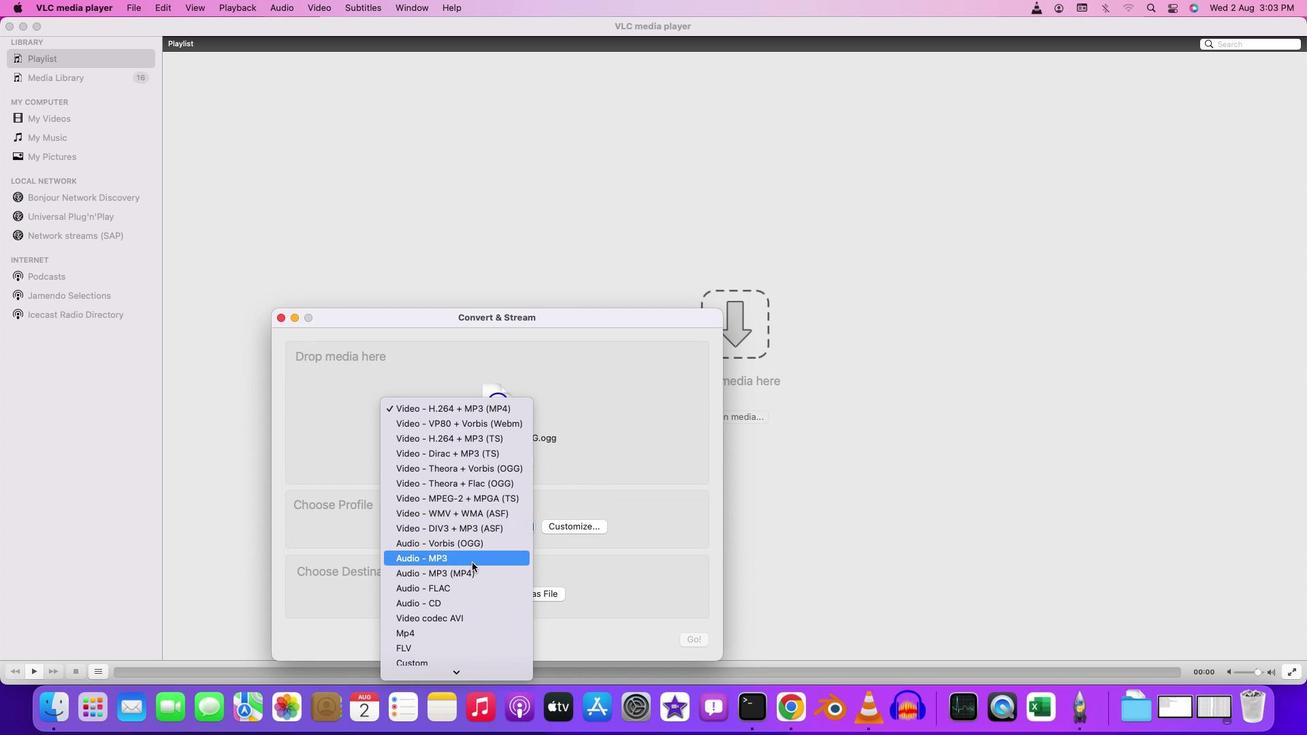 
Action: Mouse moved to (570, 525)
Screenshot: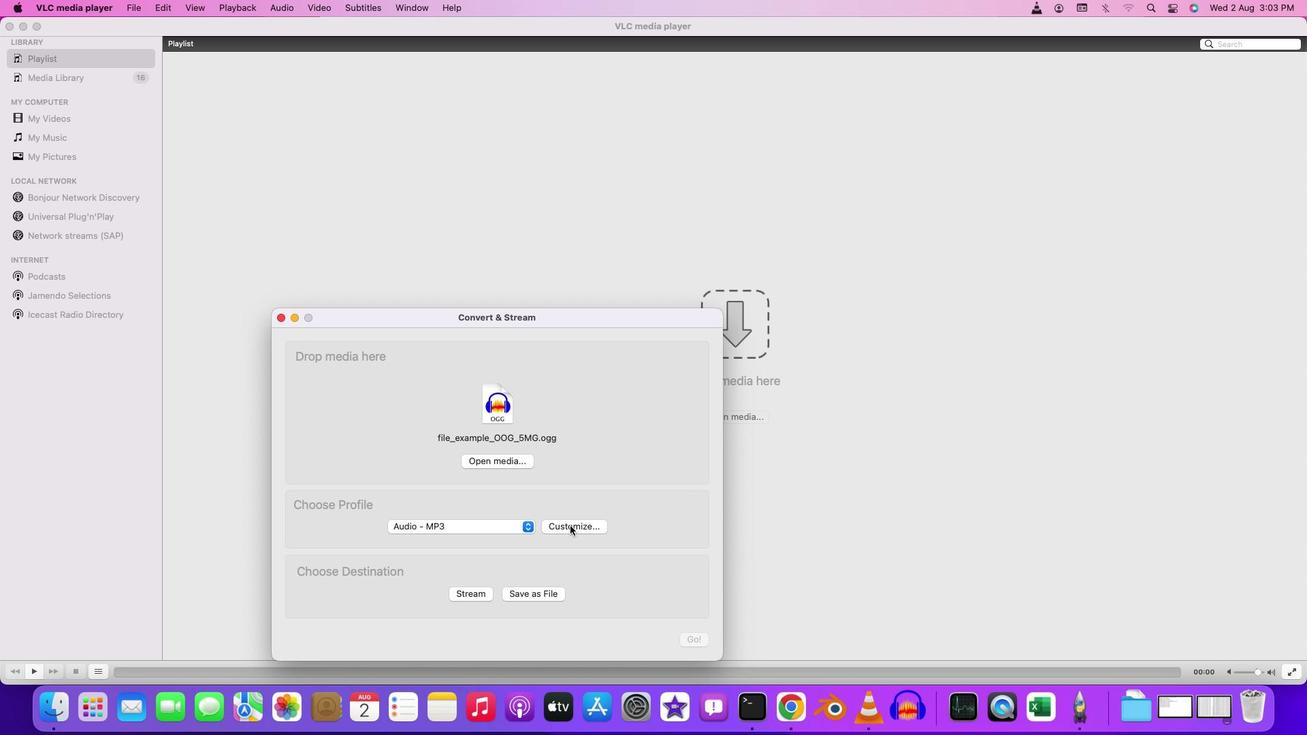 
Action: Mouse pressed left at (570, 525)
Screenshot: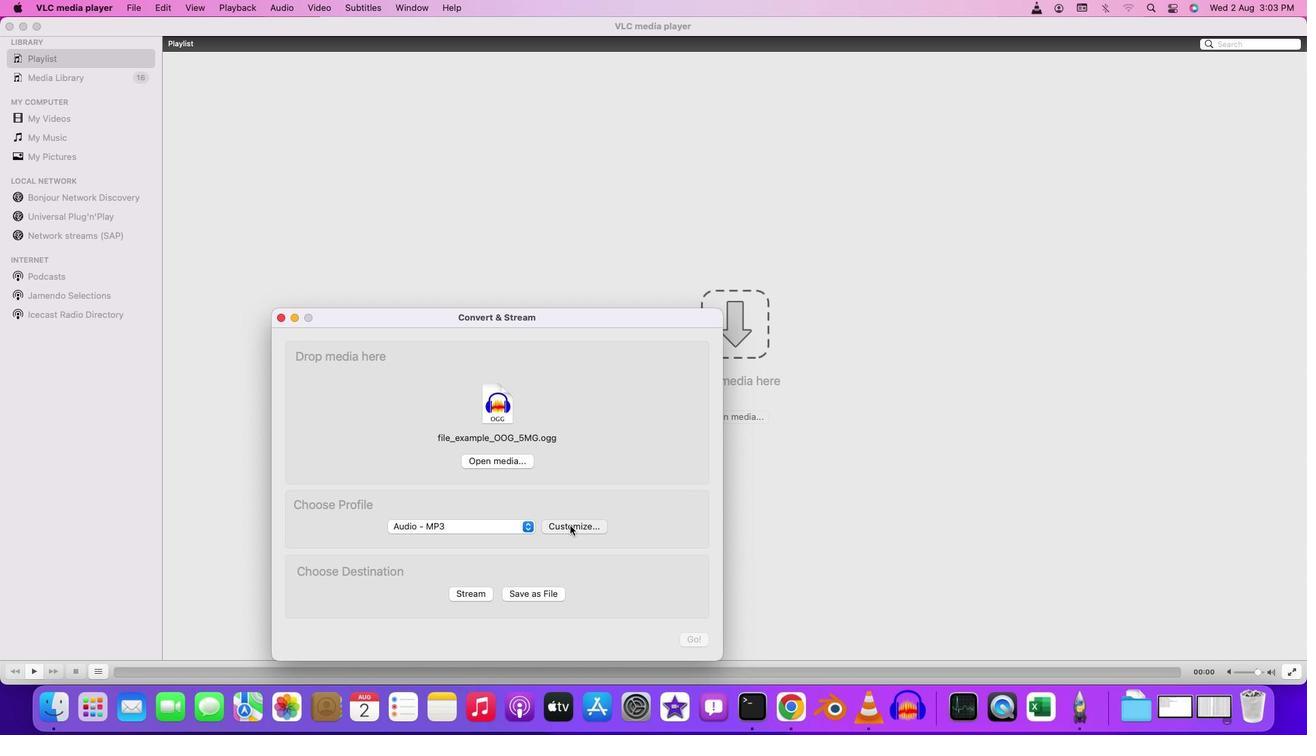 
Action: Mouse moved to (460, 369)
Screenshot: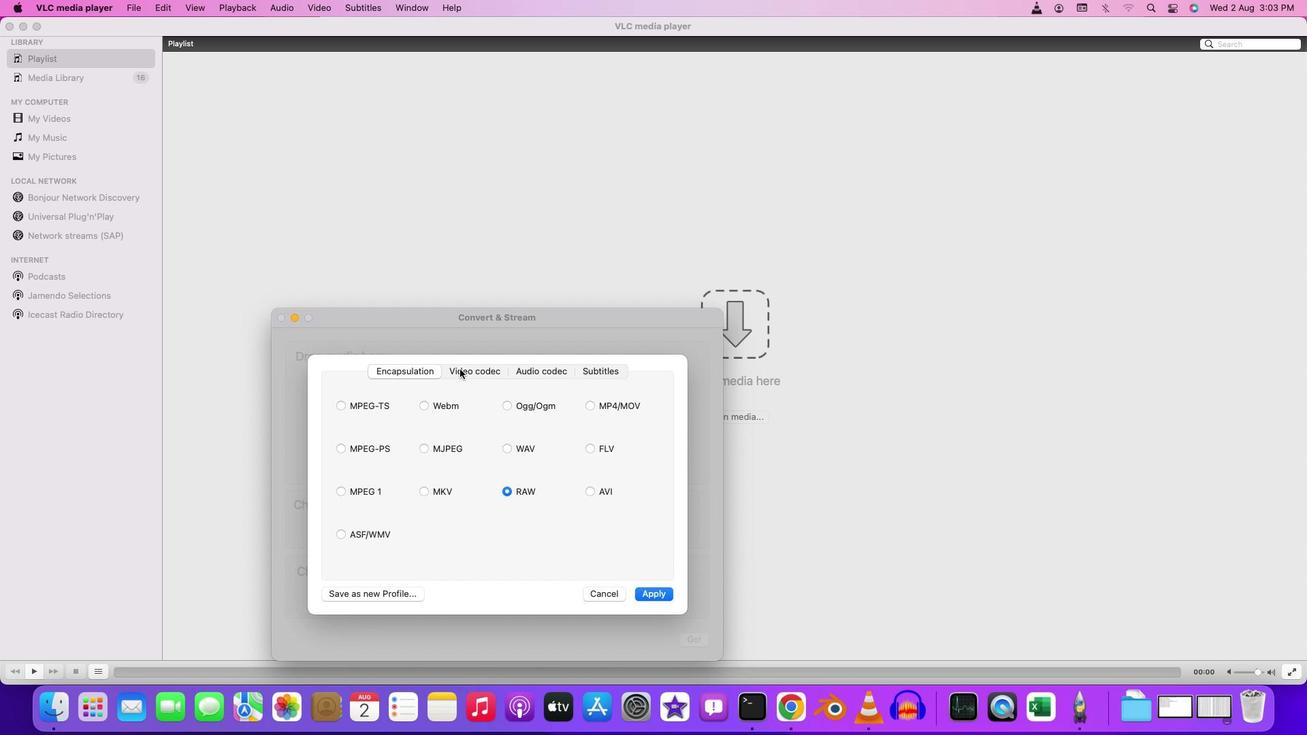 
Action: Mouse pressed left at (460, 369)
Screenshot: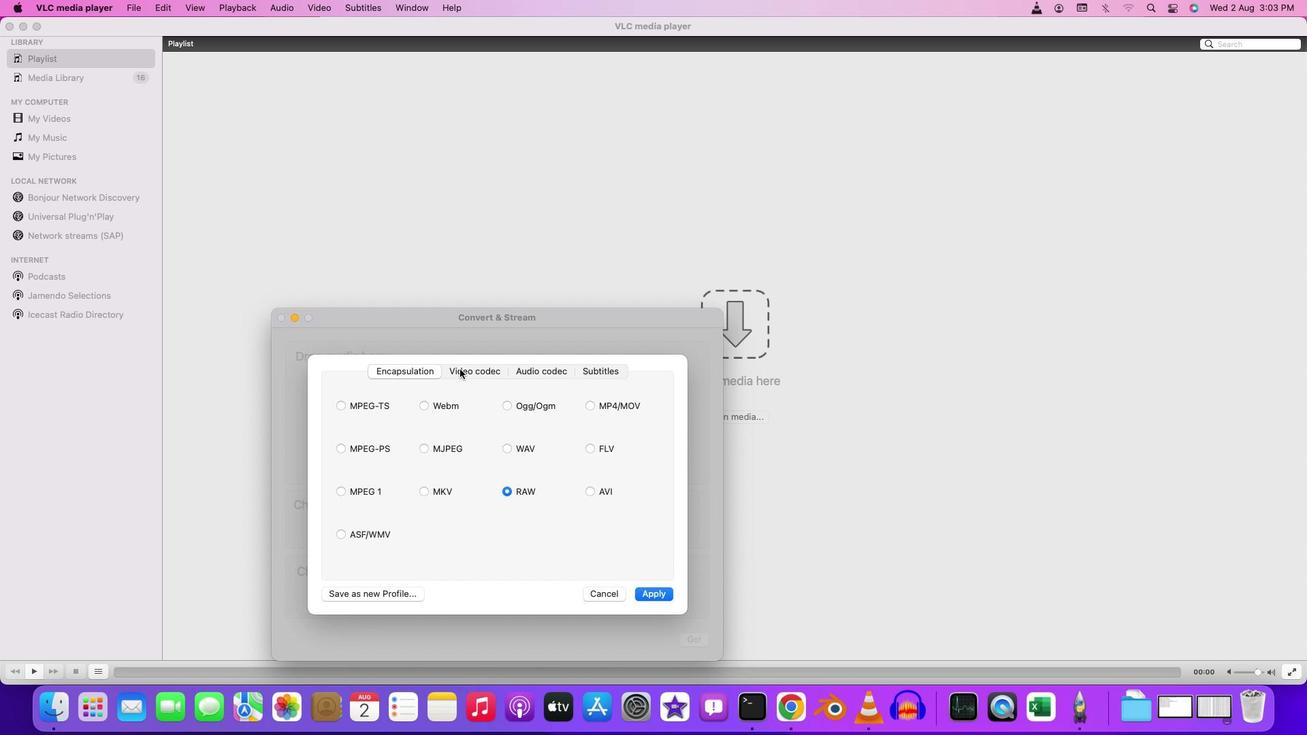 
Action: Mouse moved to (525, 373)
Screenshot: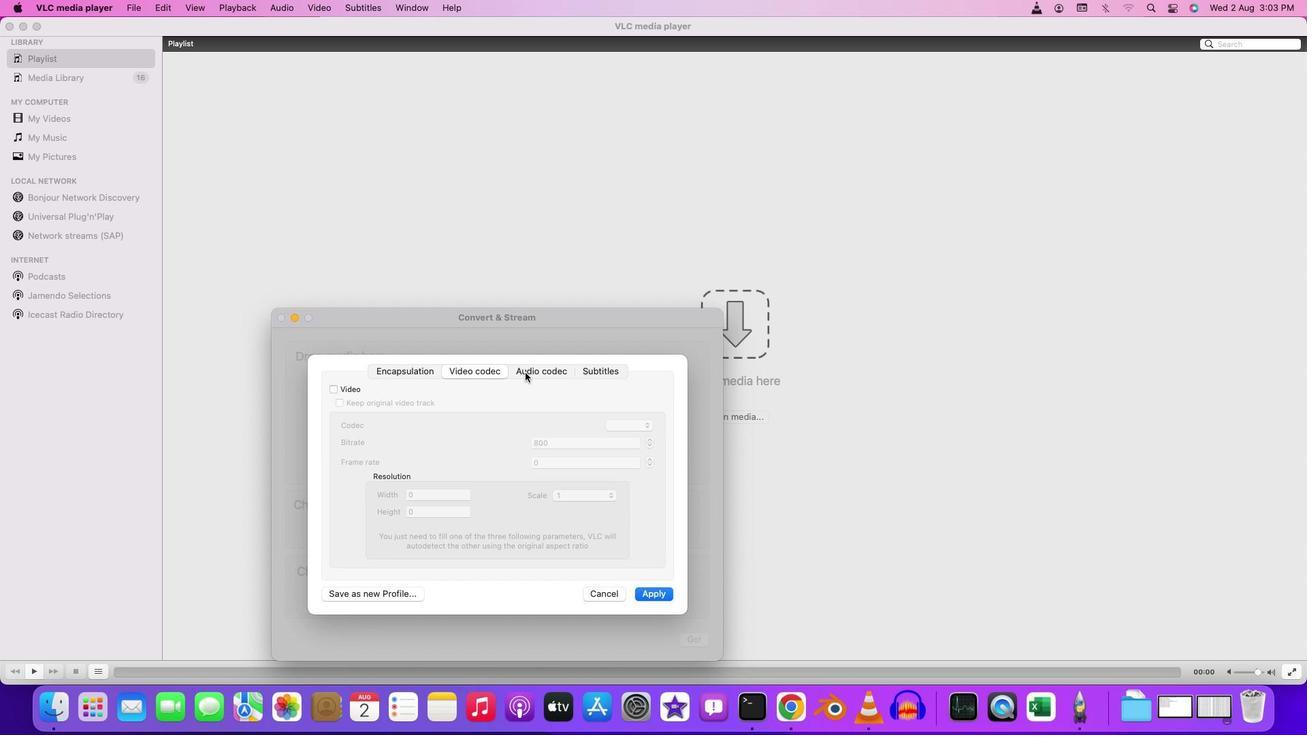
Action: Mouse pressed left at (525, 373)
Screenshot: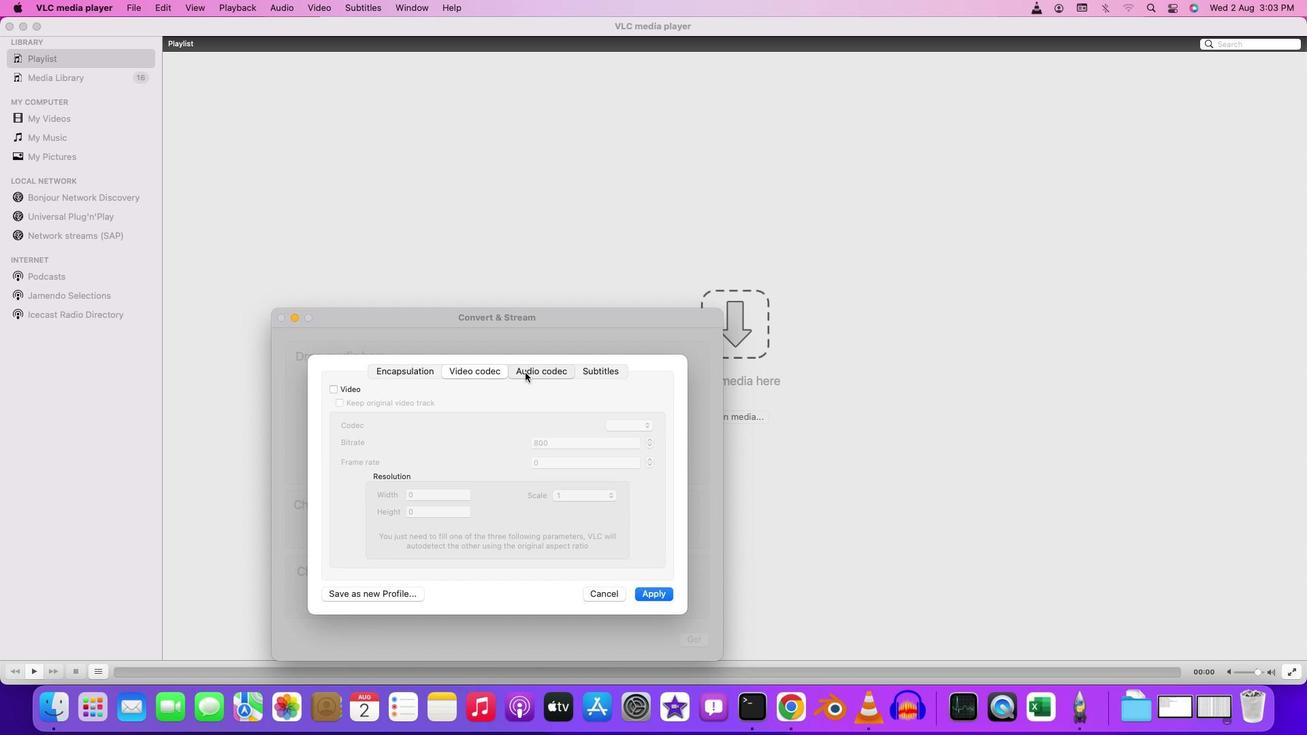 
Action: Mouse moved to (644, 428)
Screenshot: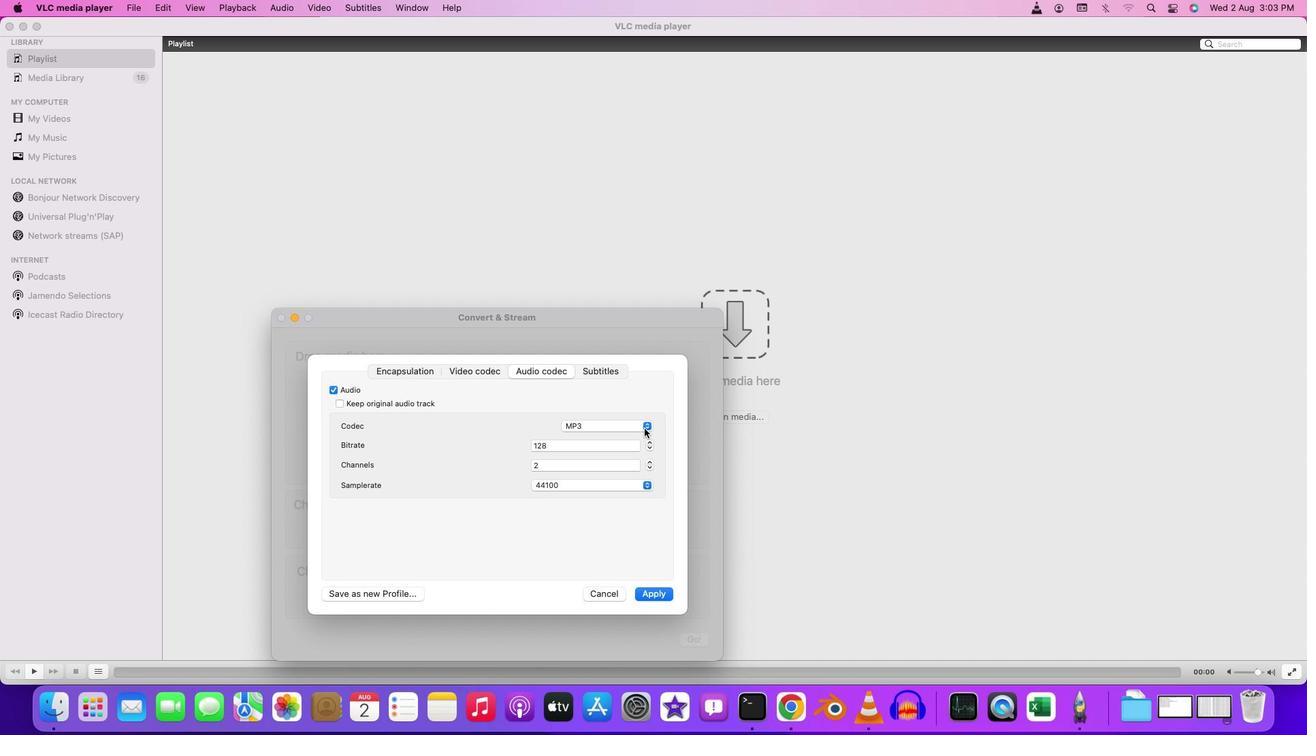 
Action: Mouse pressed left at (644, 428)
Screenshot: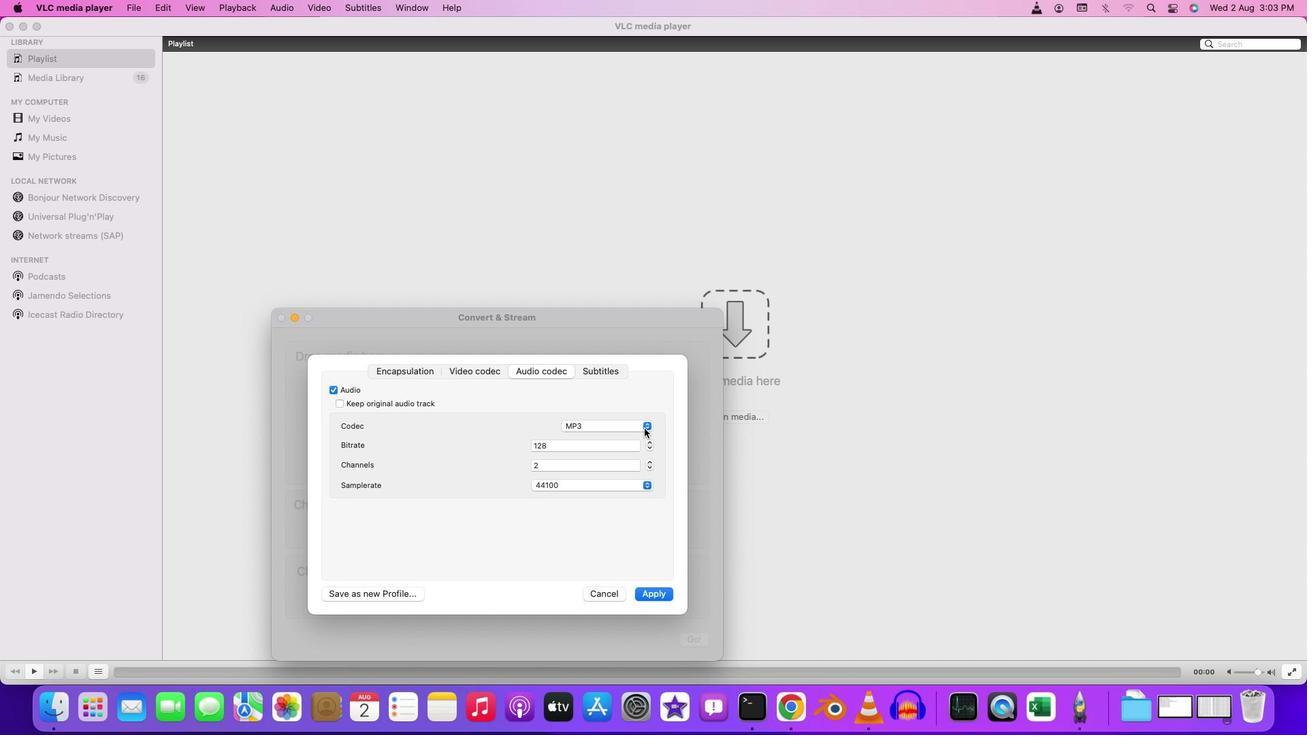 
Action: Mouse moved to (624, 428)
Screenshot: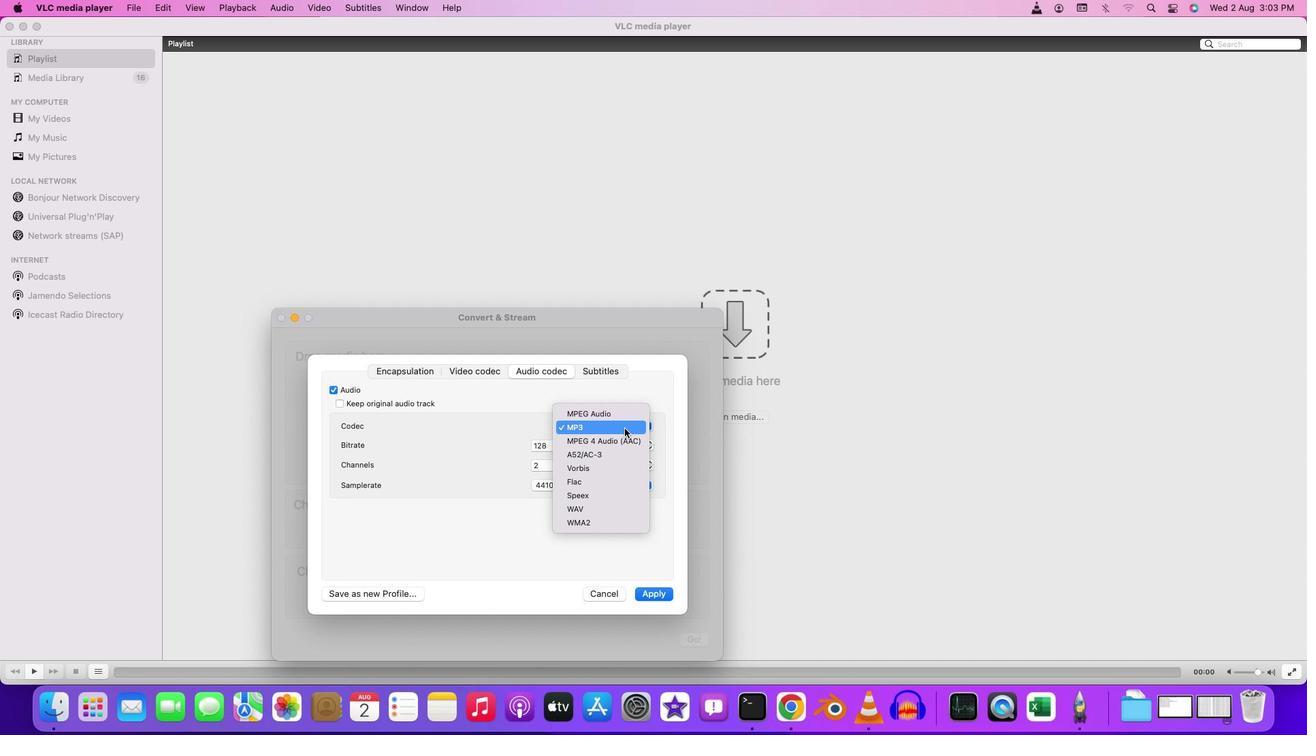 
Action: Mouse pressed left at (624, 428)
Screenshot: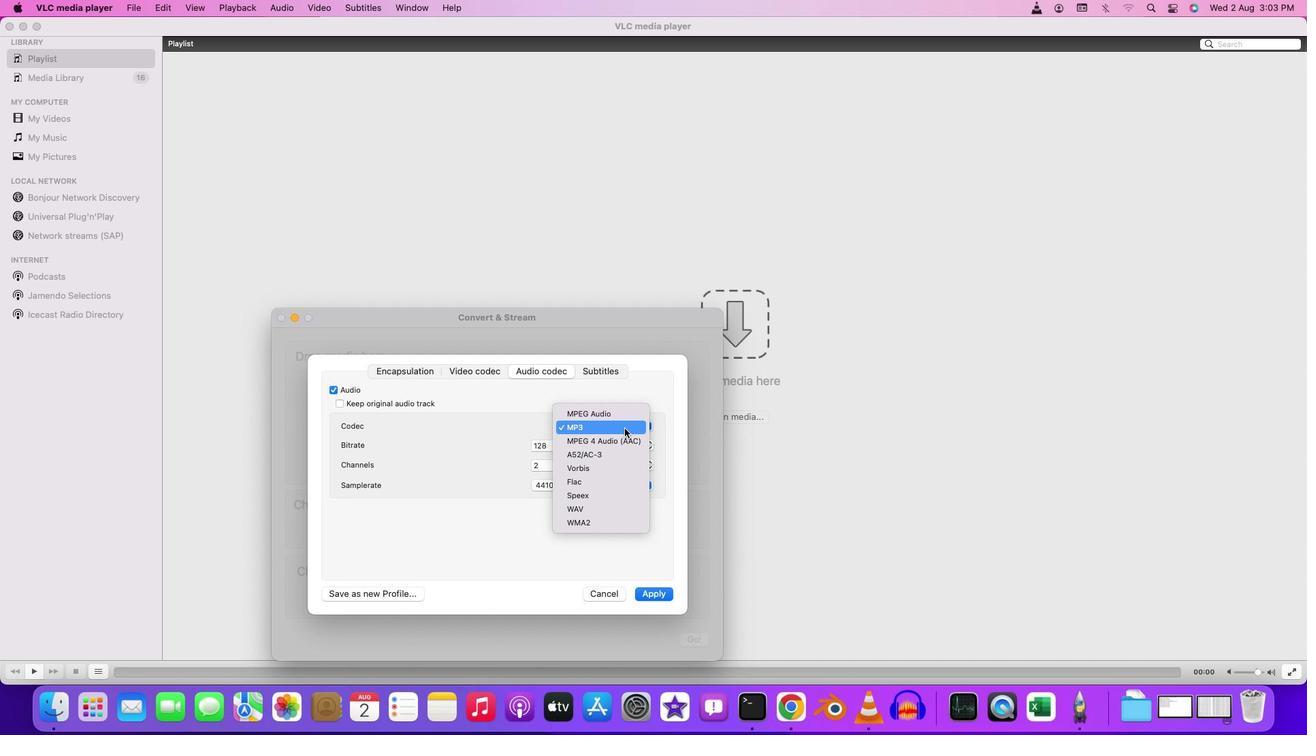 
Action: Mouse moved to (653, 599)
Screenshot: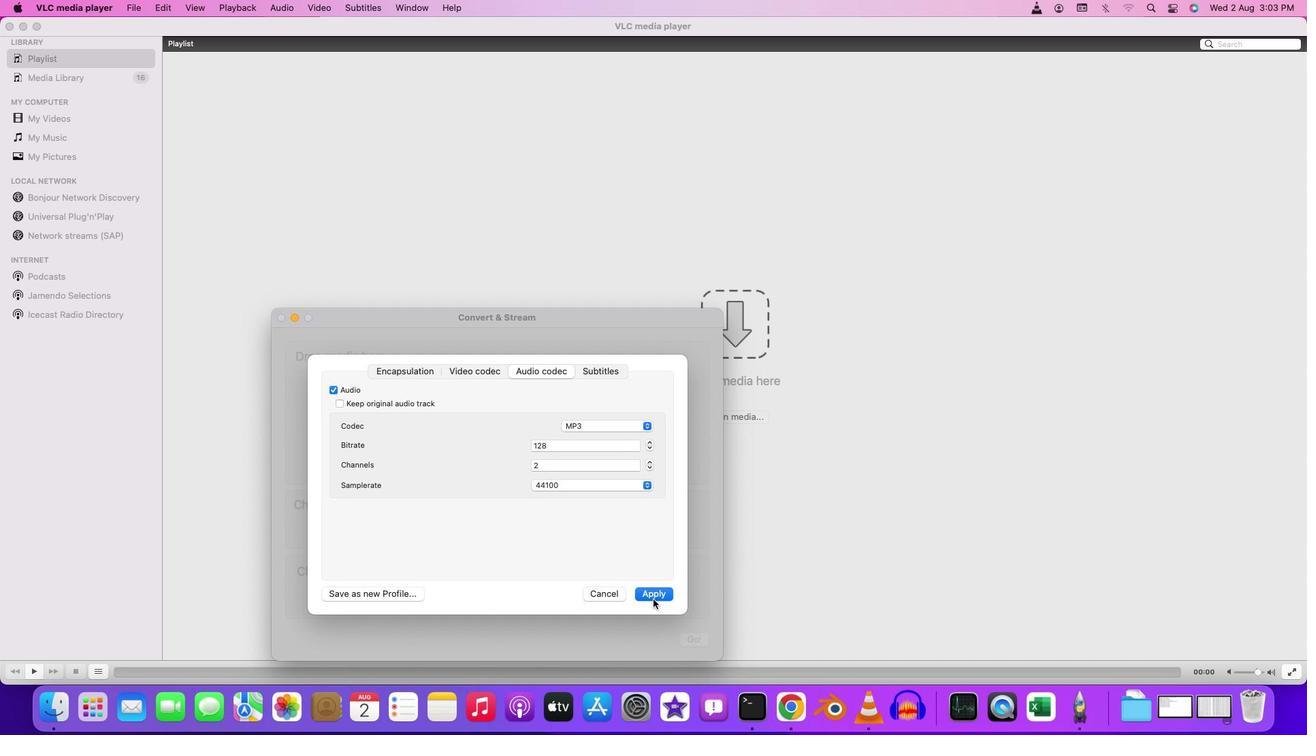 
Action: Mouse pressed left at (653, 599)
Screenshot: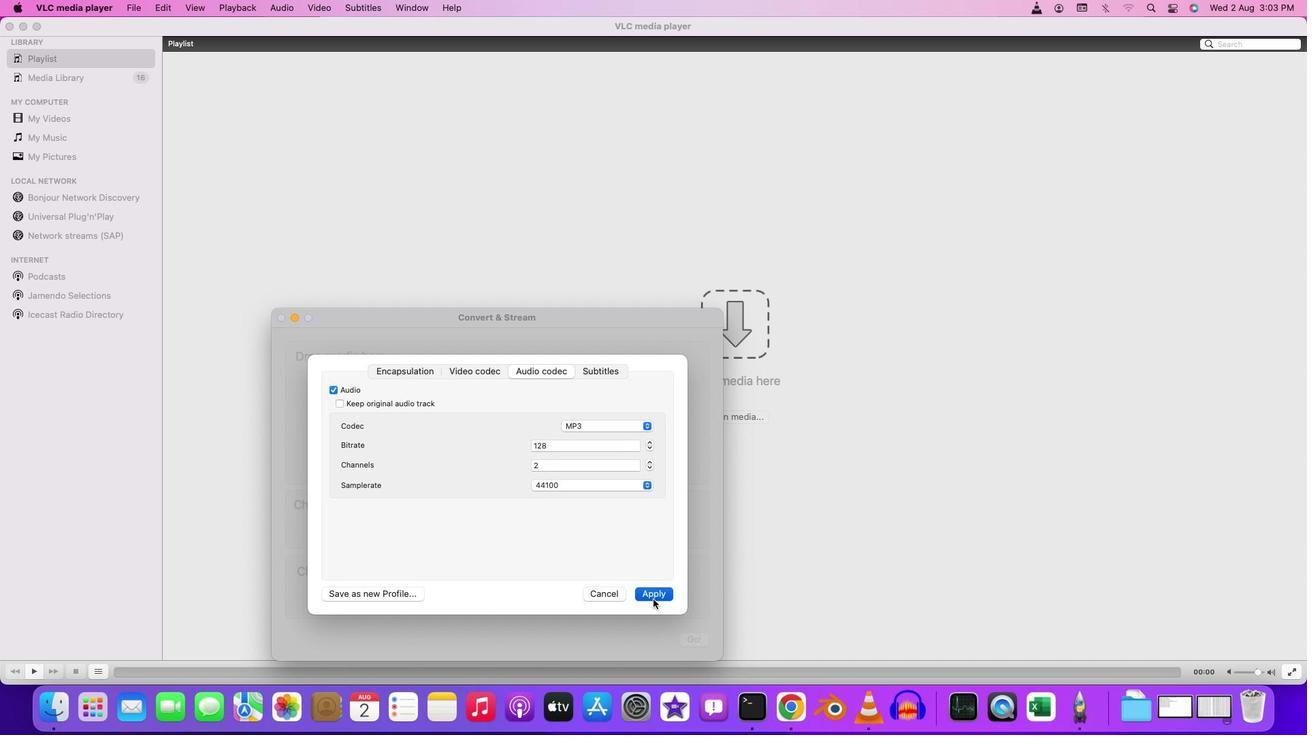 
Action: Mouse moved to (559, 591)
Screenshot: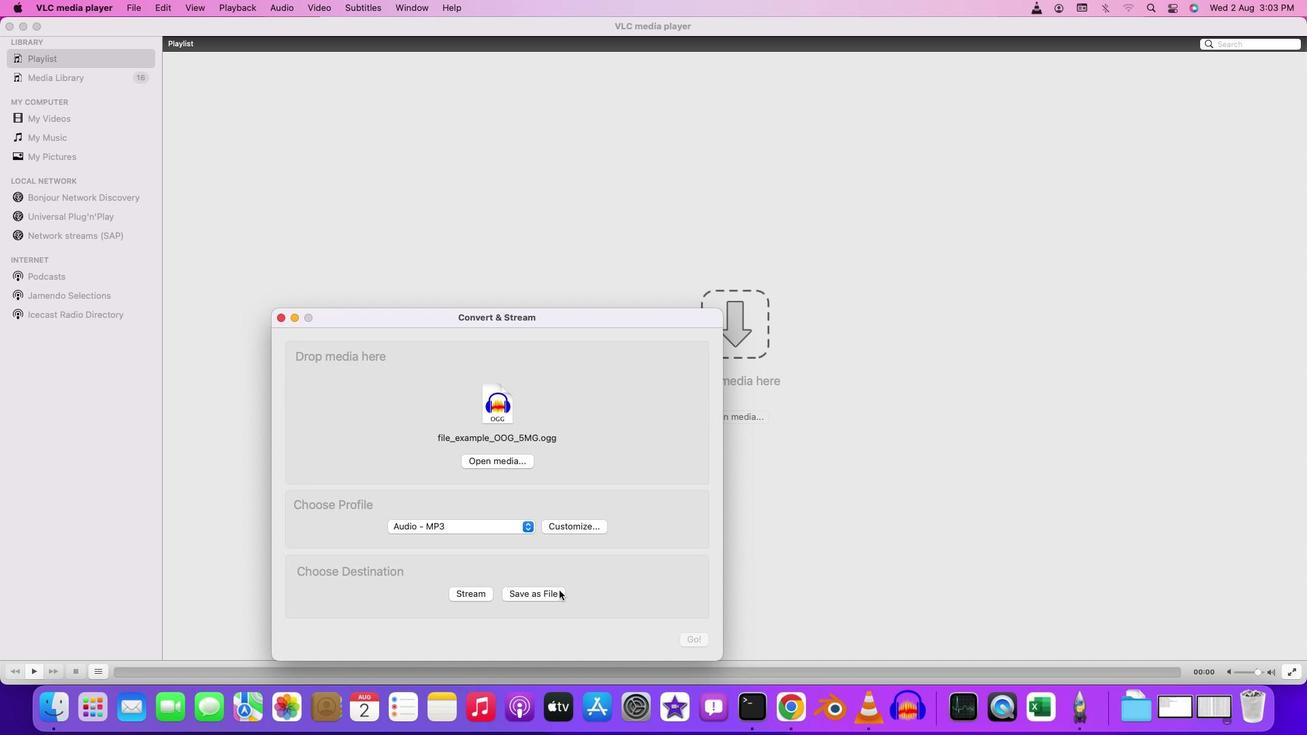 
Action: Mouse pressed left at (559, 591)
Screenshot: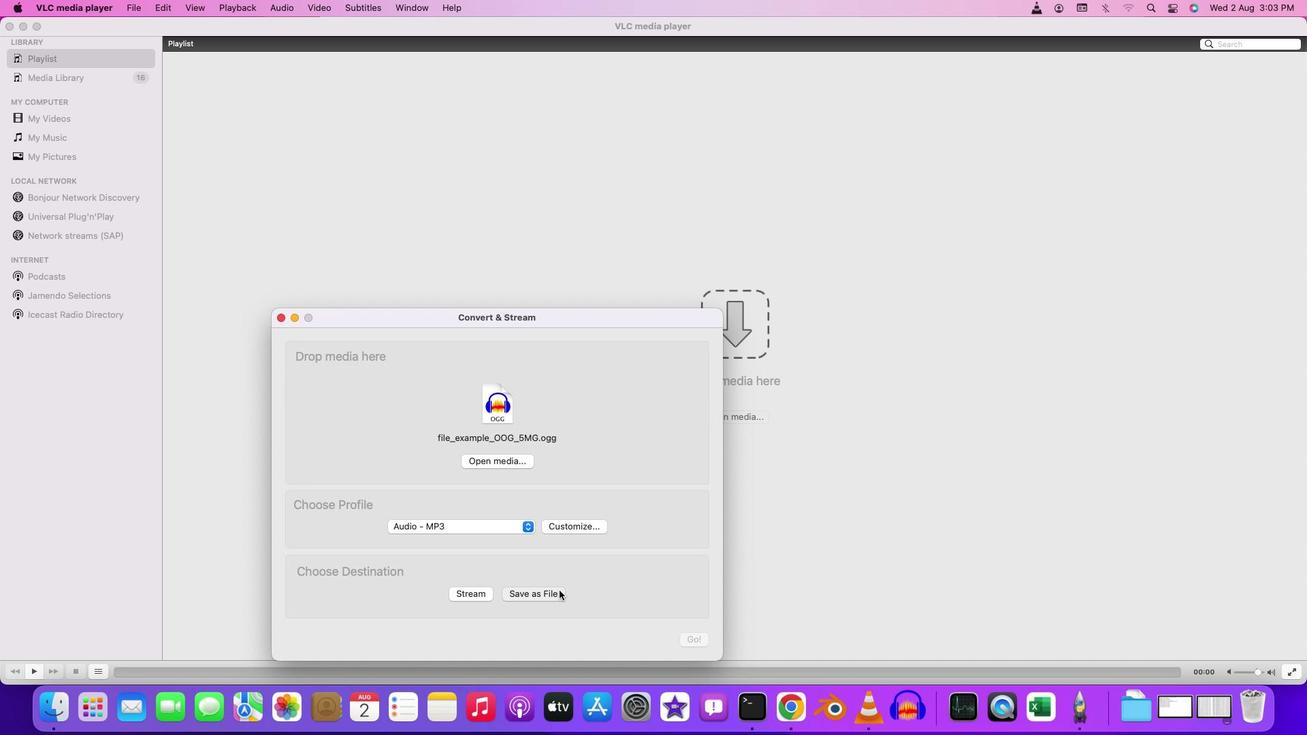
Action: Mouse moved to (650, 593)
Screenshot: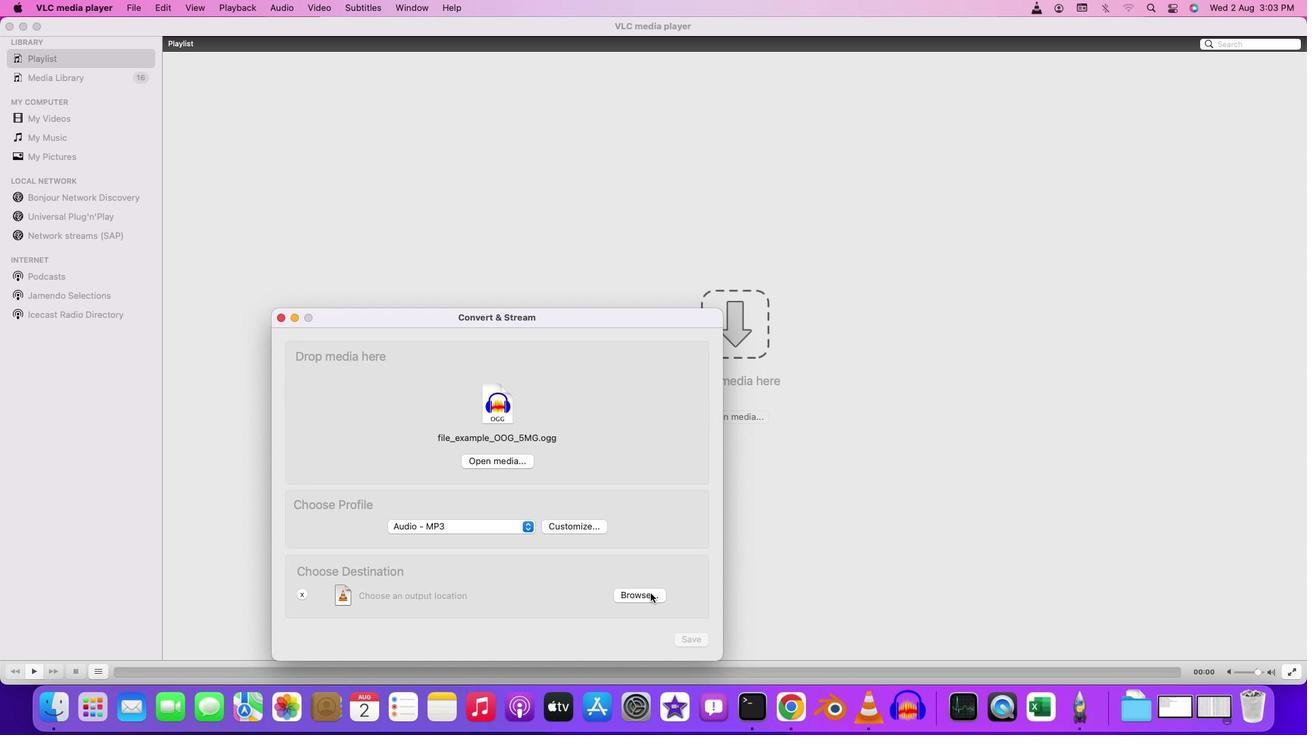 
Action: Mouse pressed left at (650, 593)
Screenshot: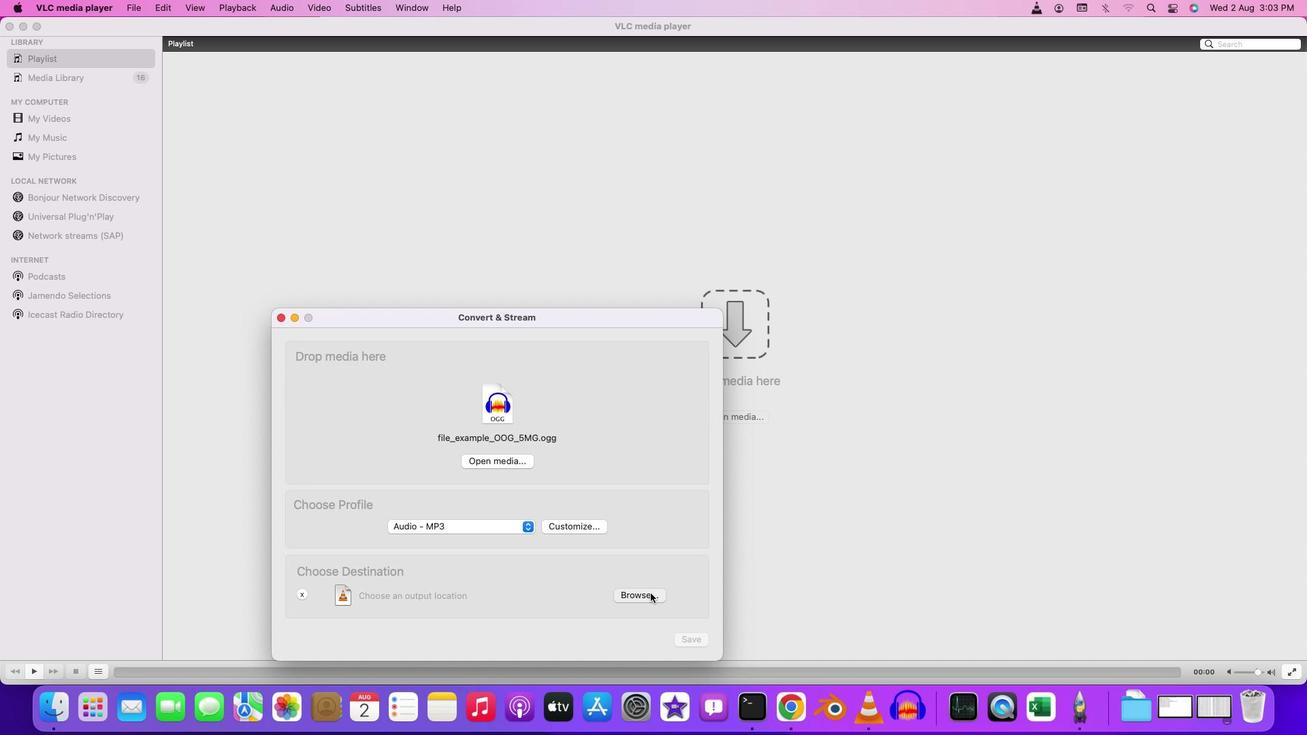 
Action: Mouse moved to (551, 441)
Screenshot: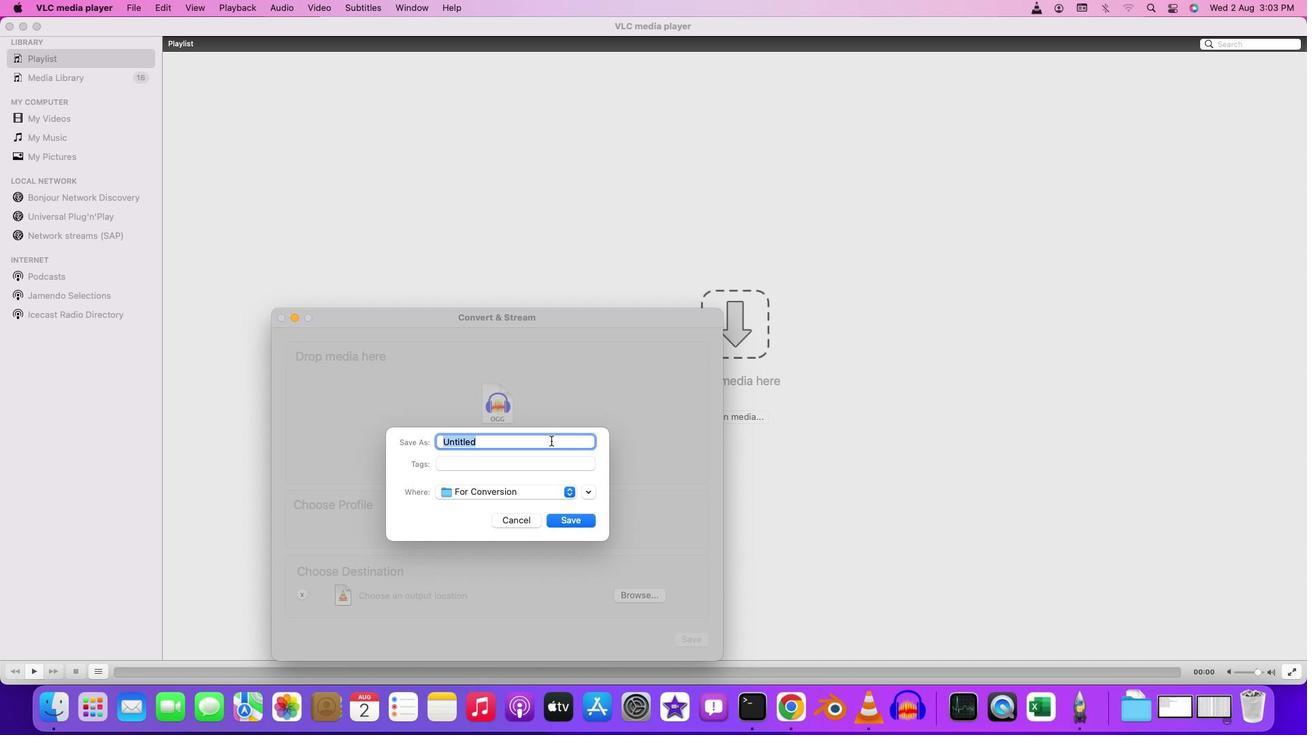
Action: Key pressed 'i'Key.shift'M''p'Key.backspaceKey.backspaceKey.backspaceKey.shift'M''p''3'Key.spaceKey.shift'F''i''l''e''s'
Screenshot: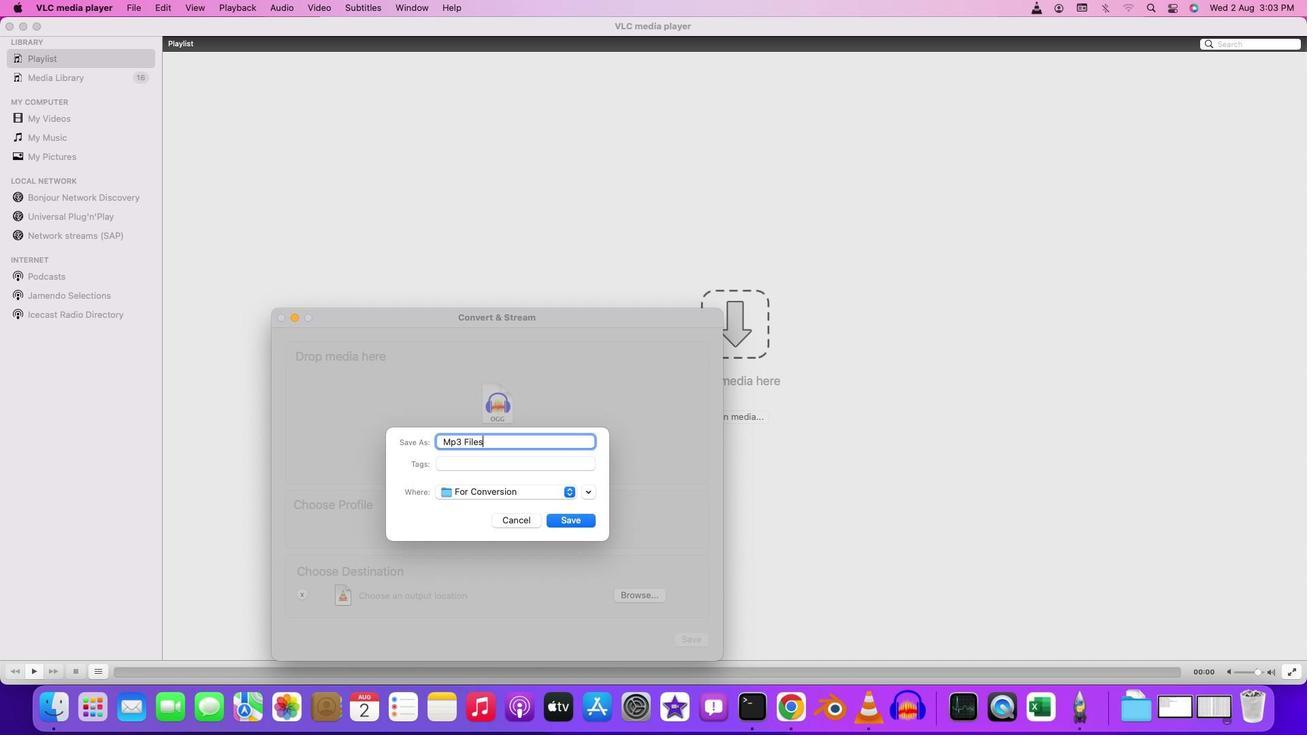 
Action: Mouse moved to (575, 523)
Screenshot: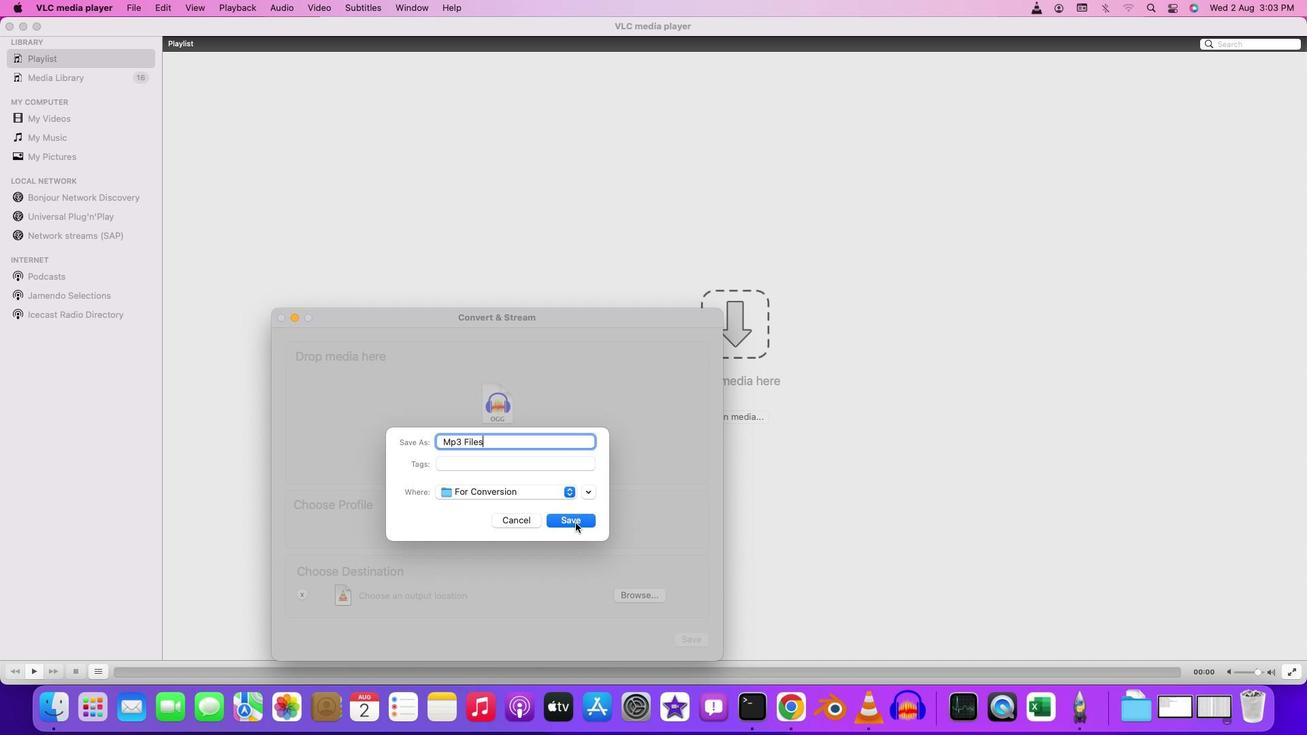 
Action: Mouse pressed left at (575, 523)
Screenshot: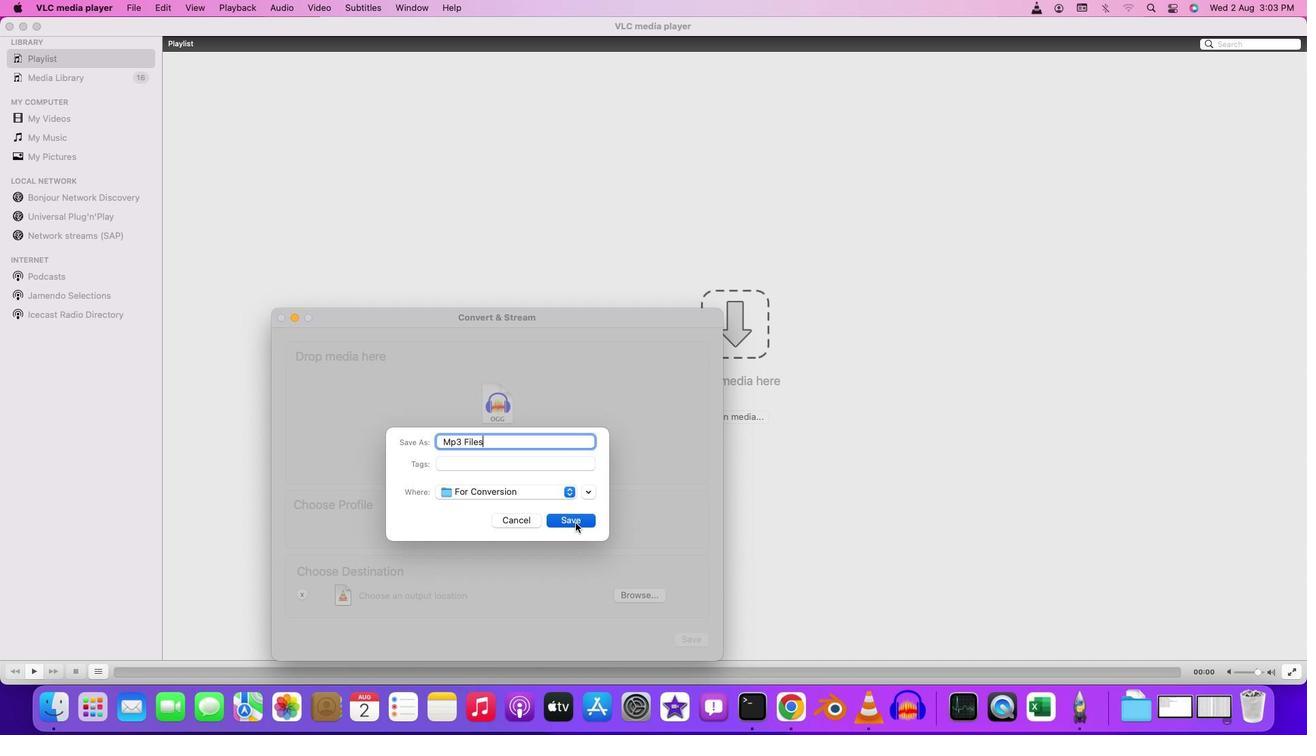 
Action: Mouse moved to (698, 636)
Screenshot: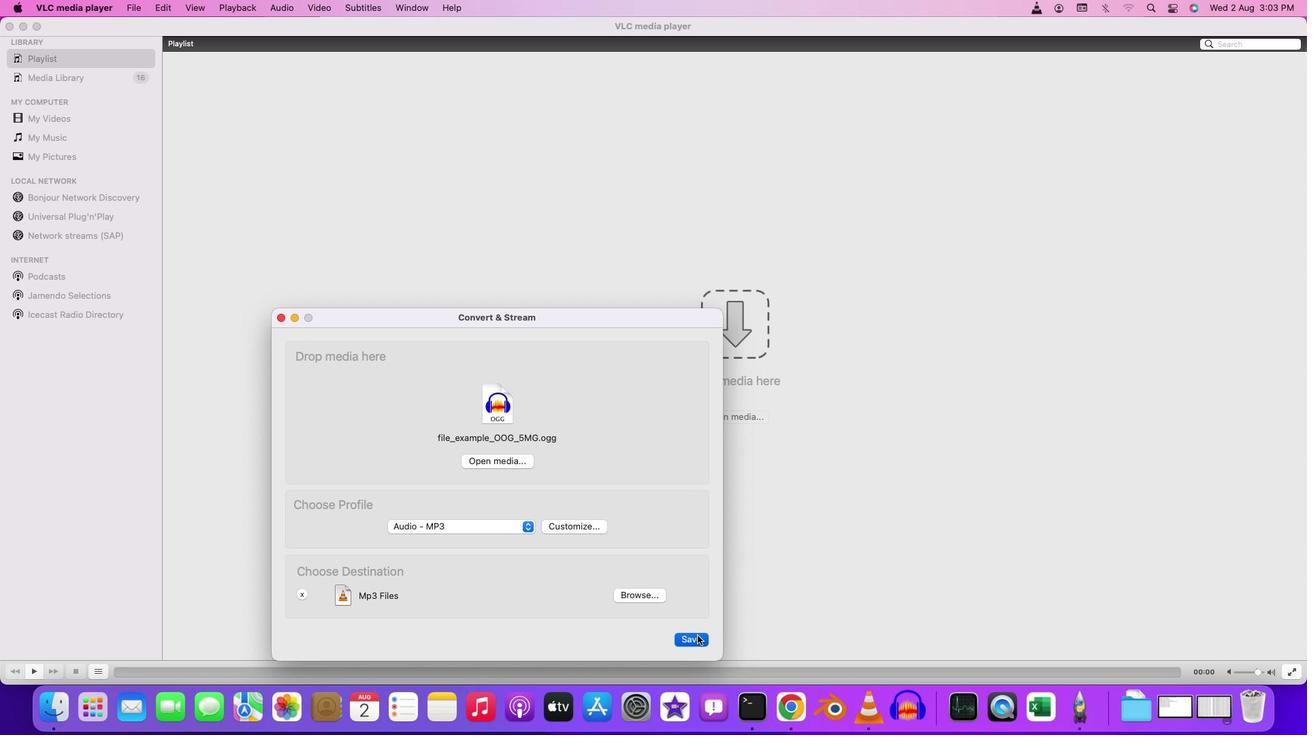 
Action: Mouse pressed left at (698, 636)
Screenshot: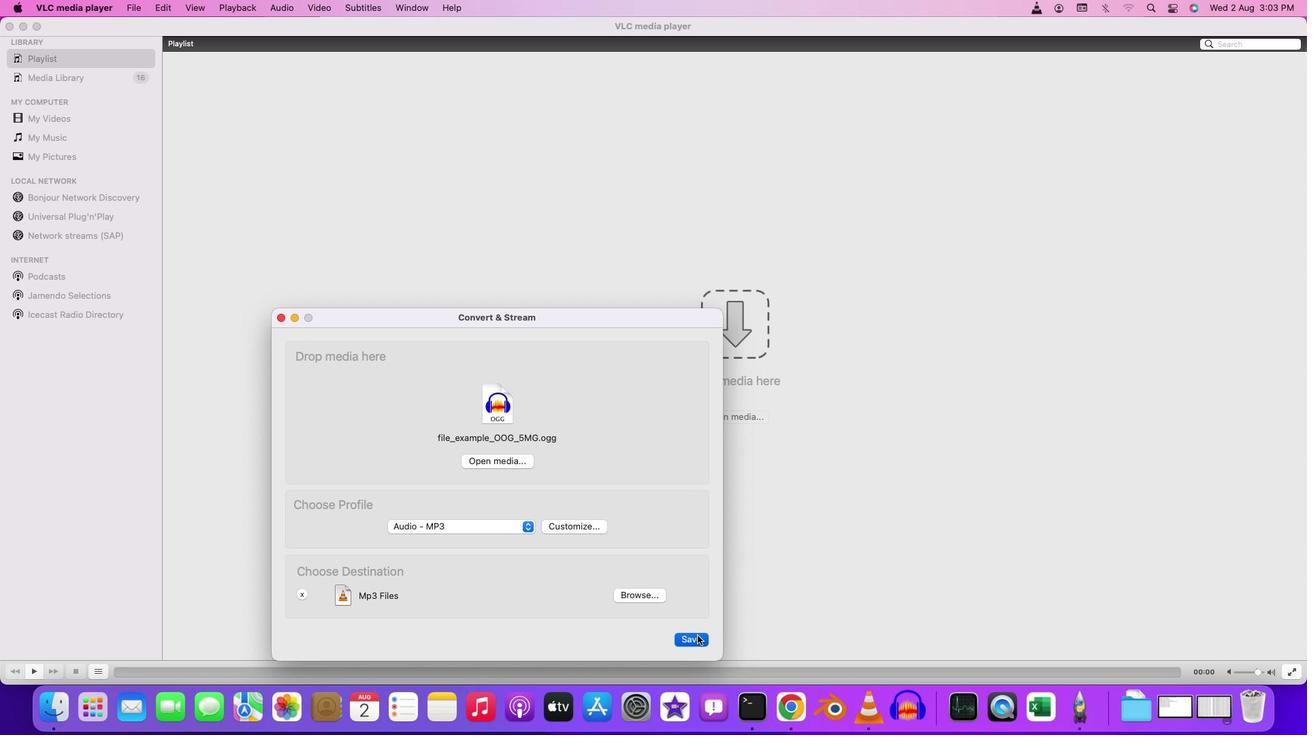 
